 Task: For heading Use Impact with blue colour.  font size for heading24,  'Change the font style of data to'Impact and font size to 16,  Change the alignment of both headline & data to Align center.  In the sheet   Elite Sales log   book
Action: Mouse moved to (264, 425)
Screenshot: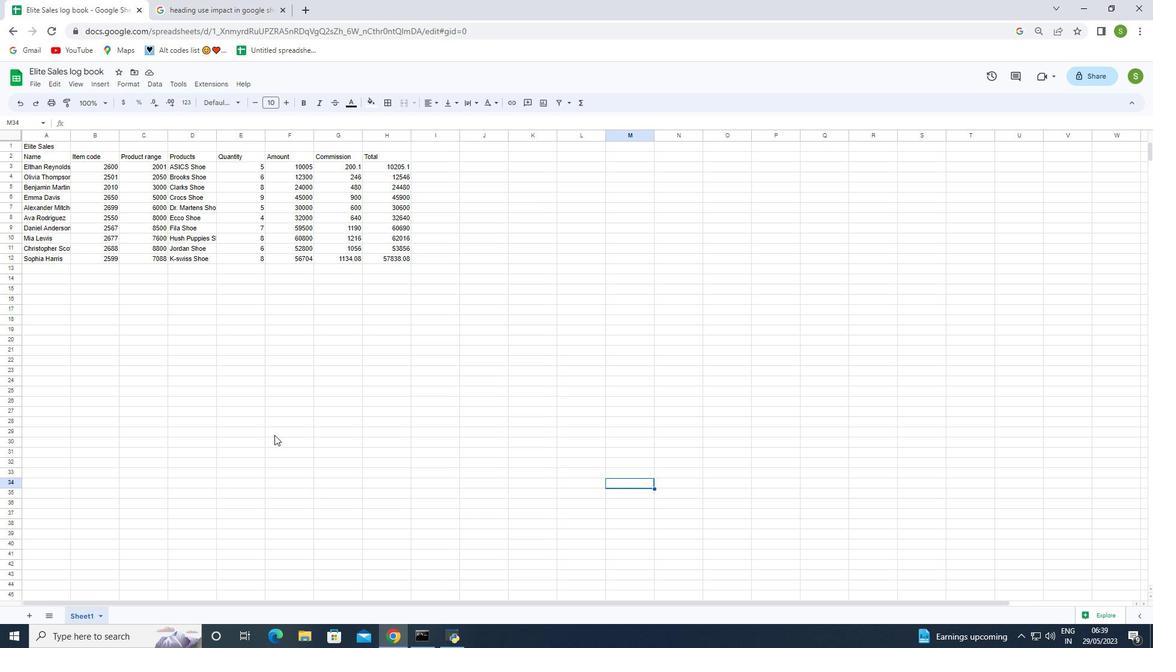 
Action: Mouse pressed left at (264, 425)
Screenshot: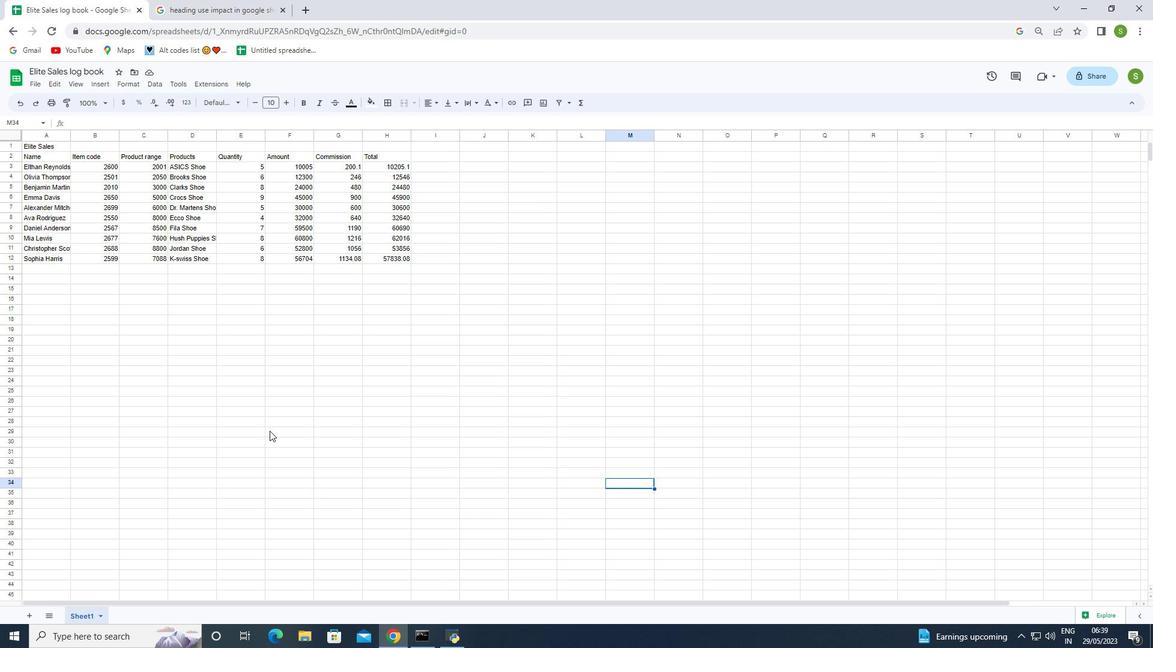 
Action: Mouse moved to (36, 147)
Screenshot: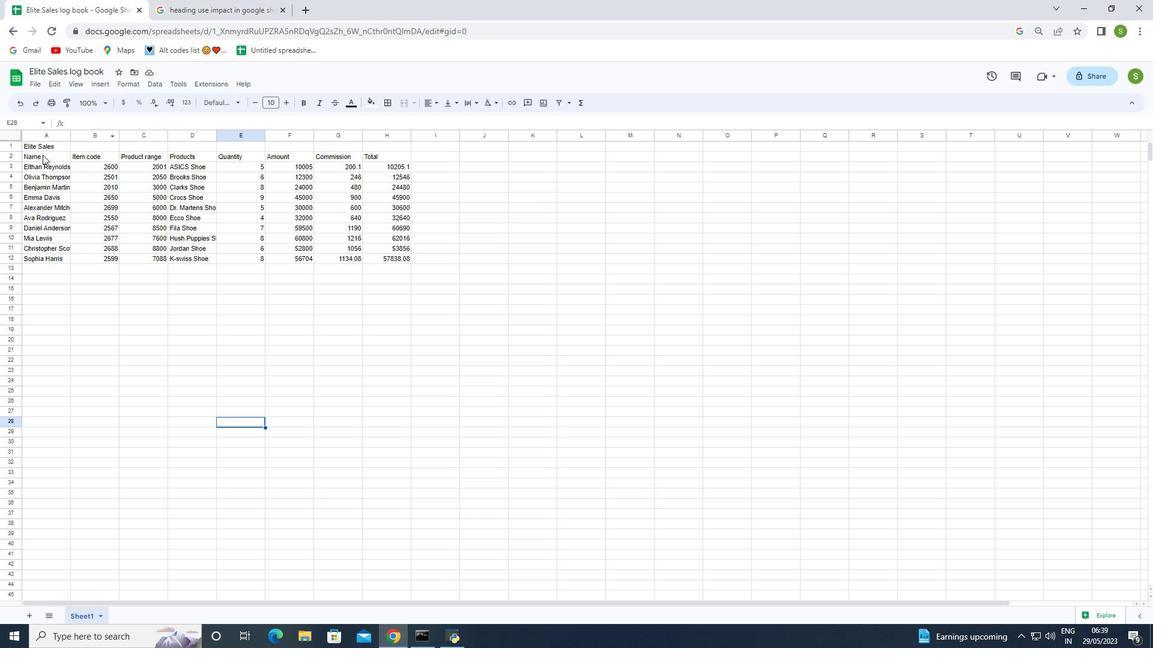 
Action: Mouse pressed left at (36, 147)
Screenshot: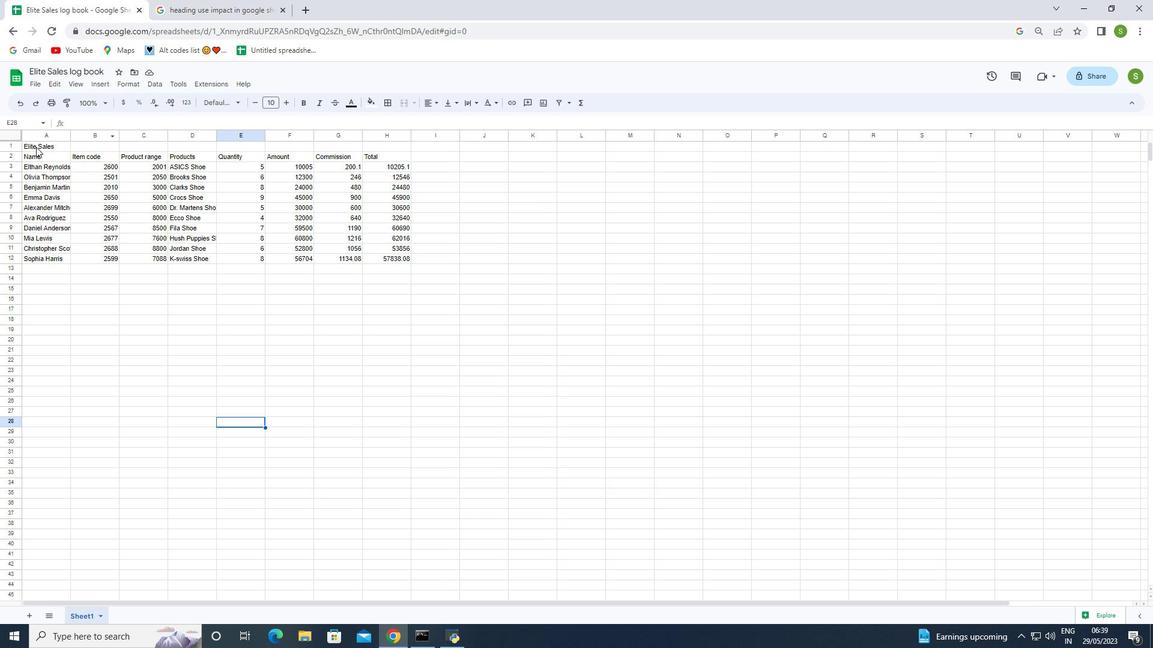 
Action: Mouse moved to (218, 101)
Screenshot: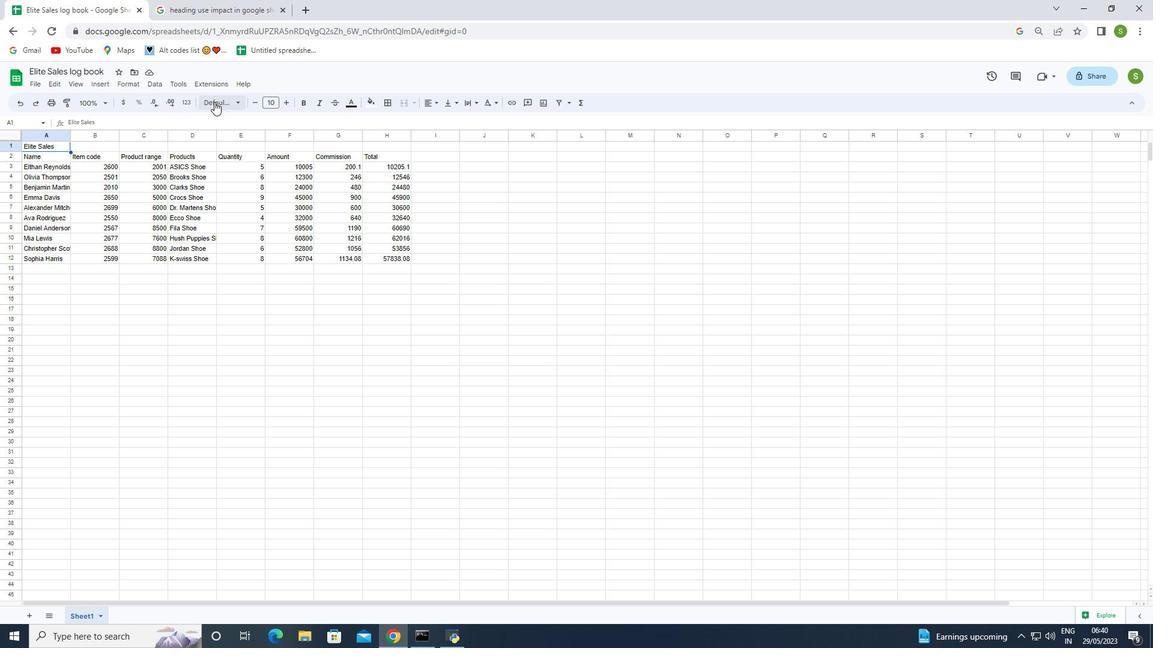 
Action: Mouse pressed left at (218, 101)
Screenshot: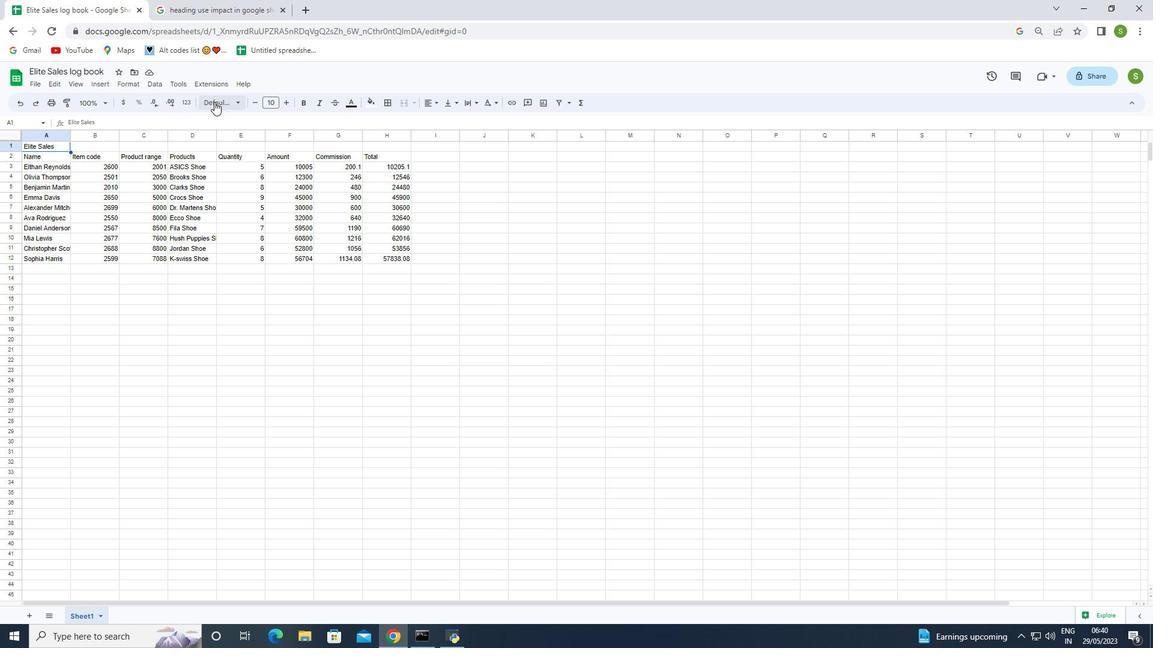 
Action: Mouse moved to (231, 413)
Screenshot: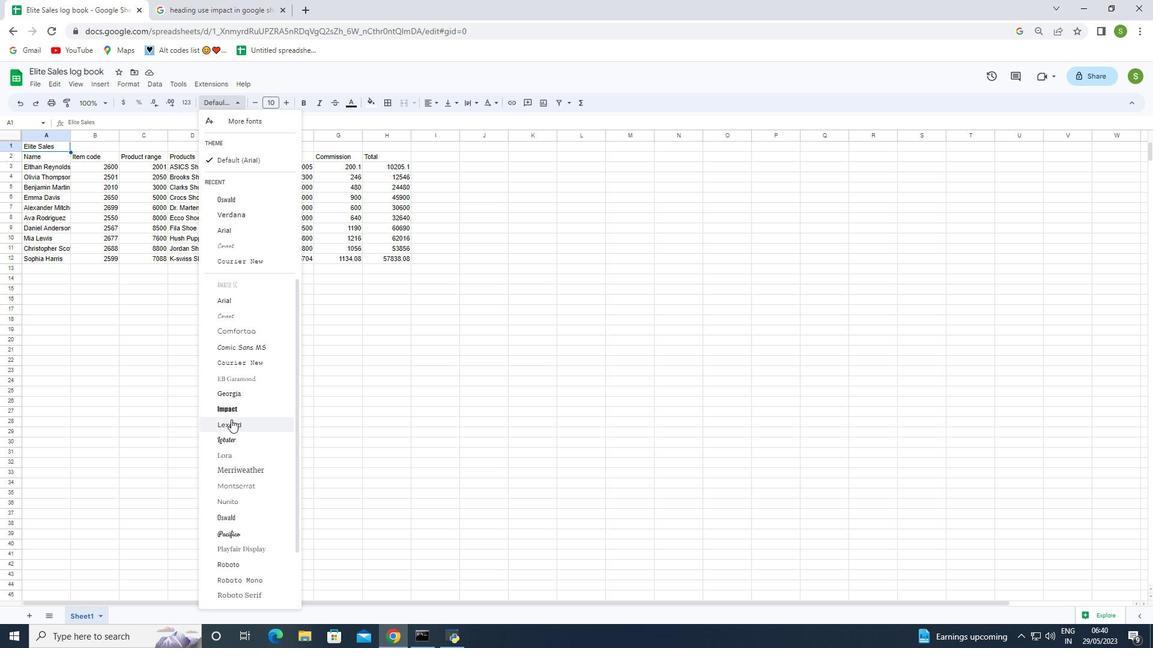 
Action: Mouse pressed left at (231, 413)
Screenshot: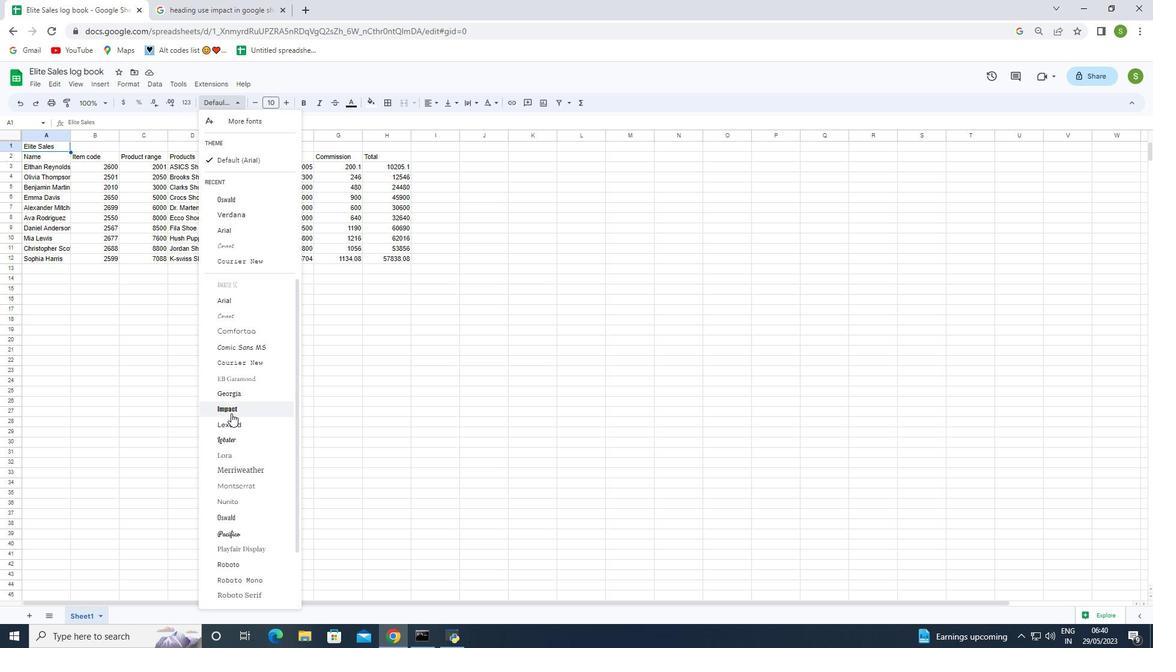 
Action: Mouse moved to (375, 103)
Screenshot: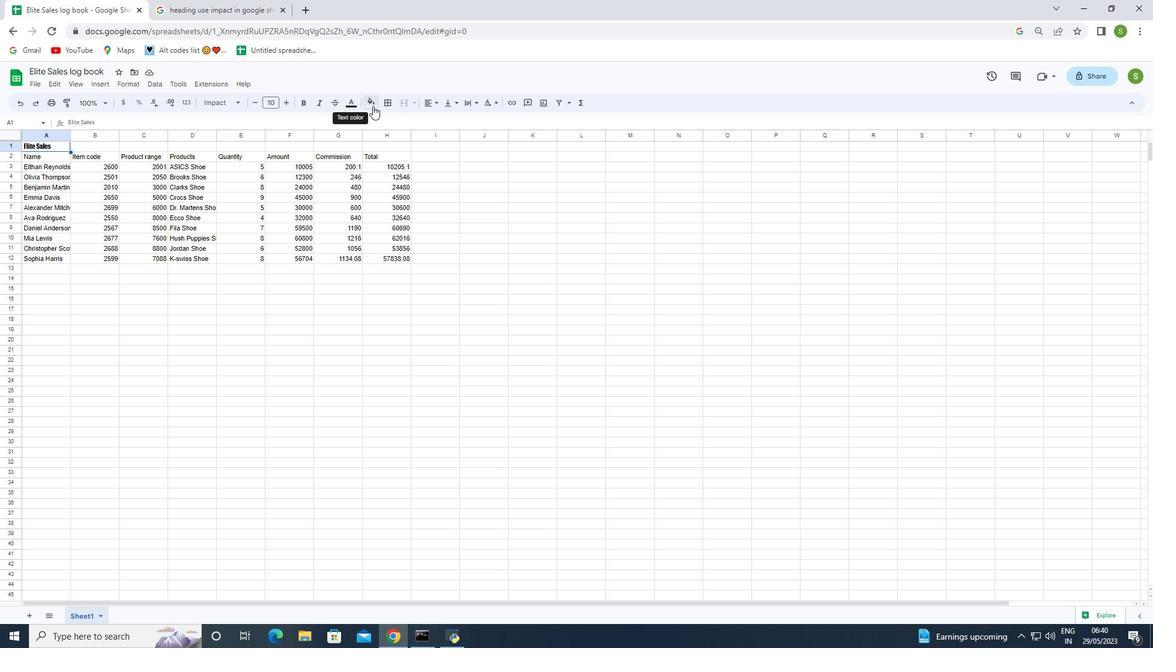 
Action: Mouse pressed left at (375, 103)
Screenshot: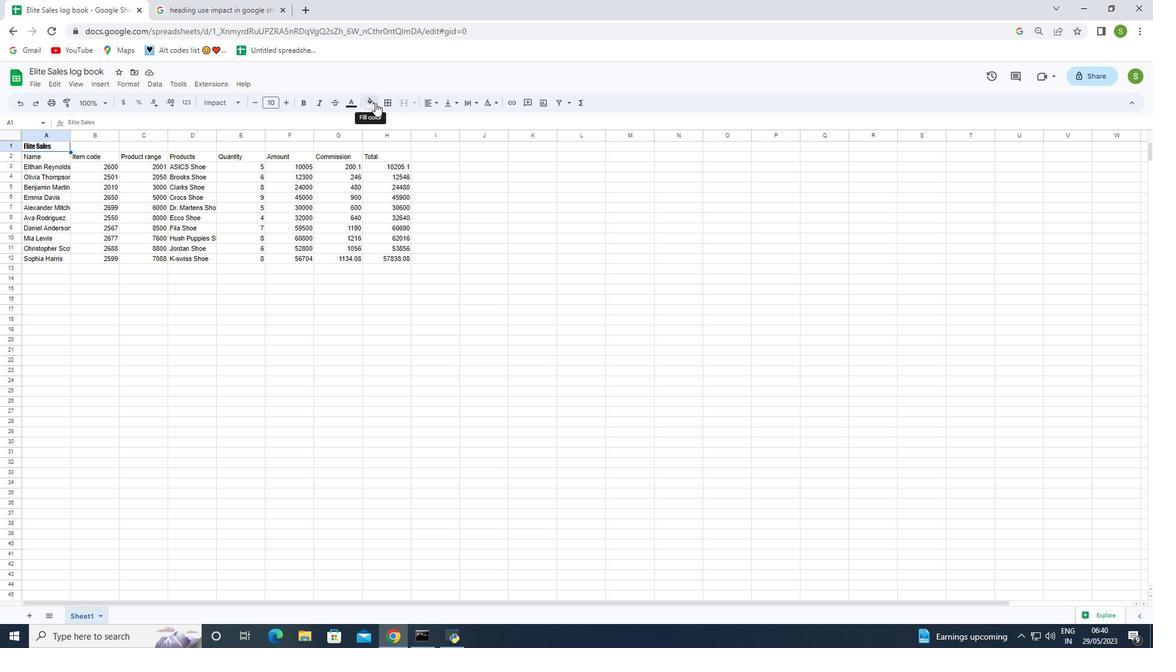 
Action: Mouse moved to (354, 105)
Screenshot: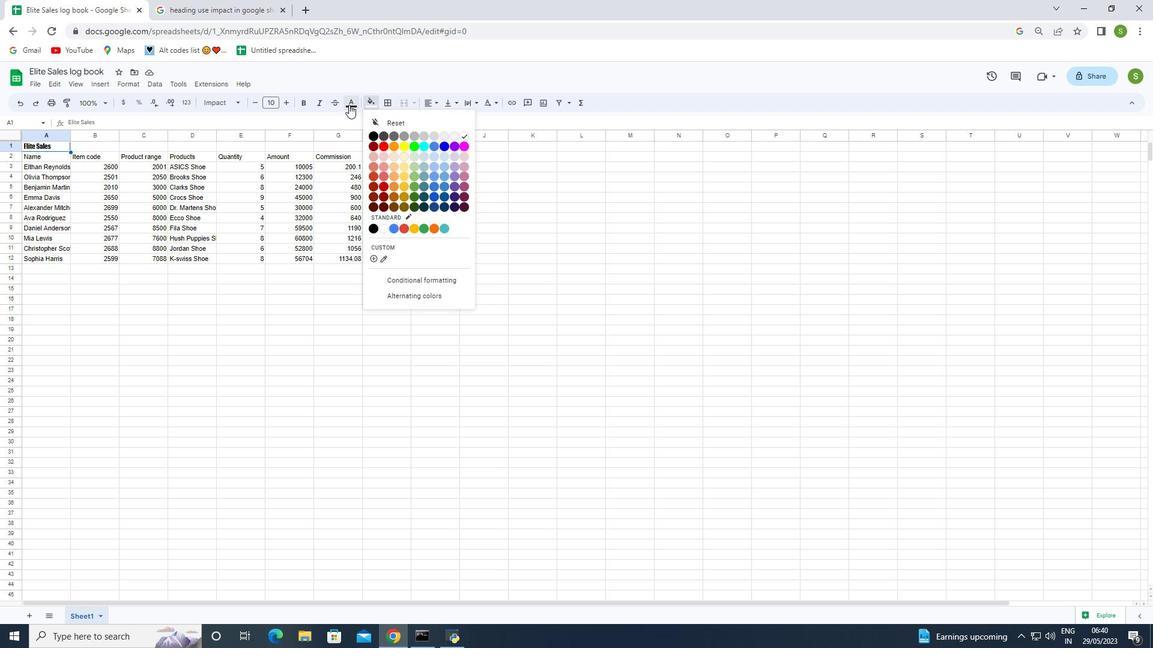 
Action: Mouse pressed left at (354, 105)
Screenshot: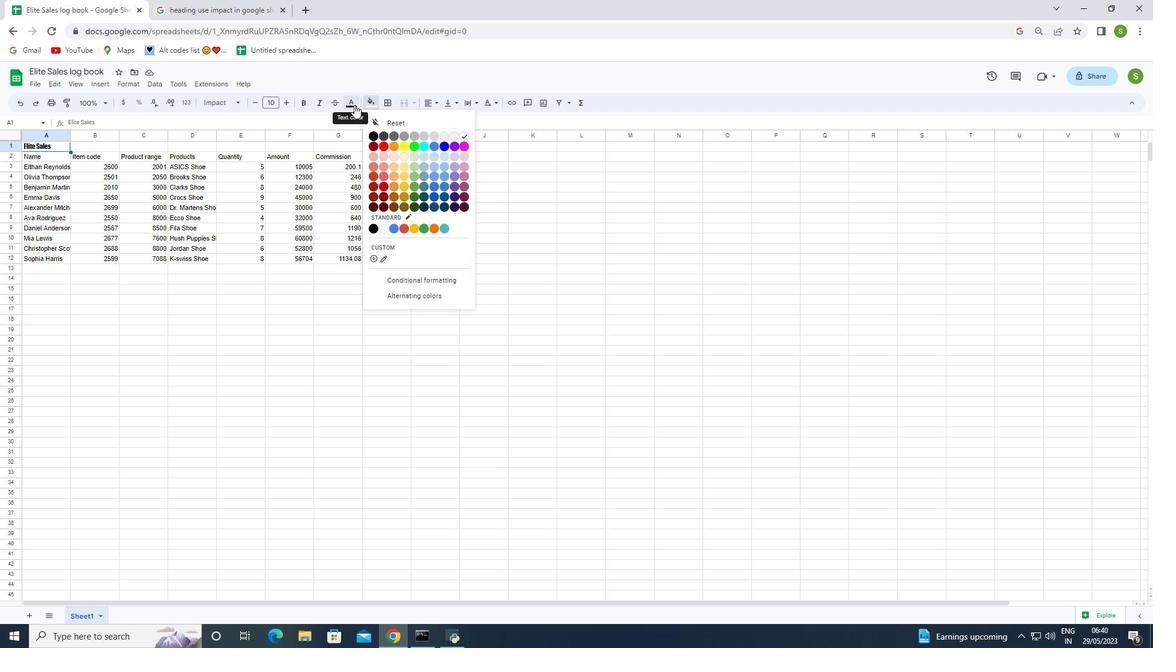 
Action: Mouse moved to (422, 146)
Screenshot: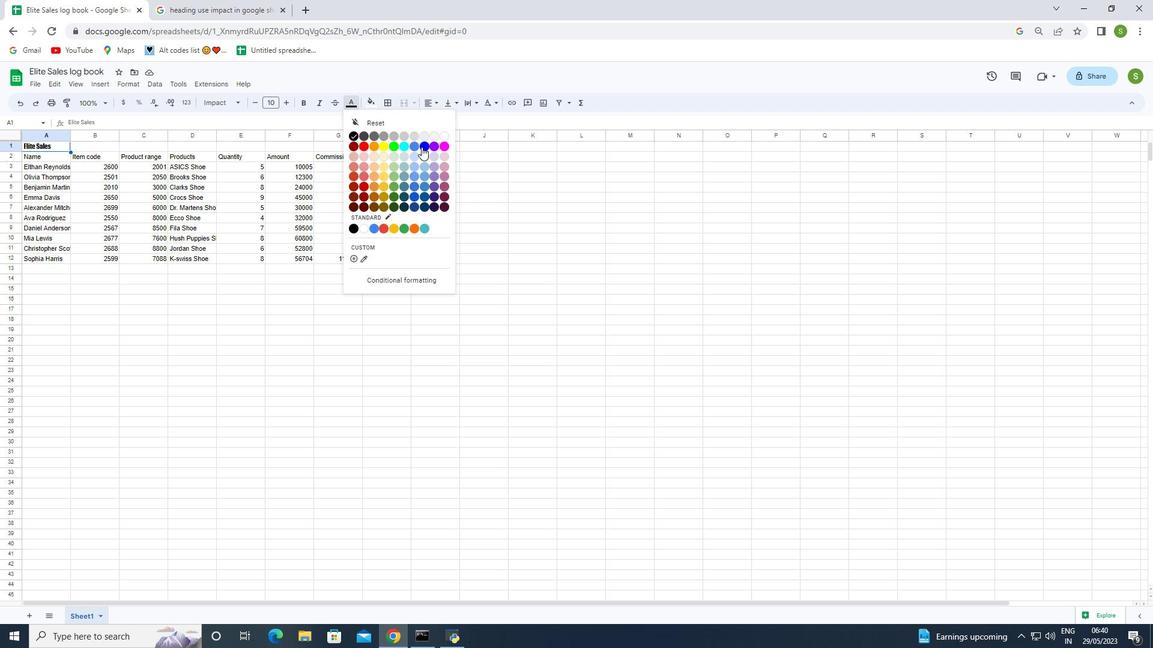 
Action: Mouse pressed left at (422, 146)
Screenshot: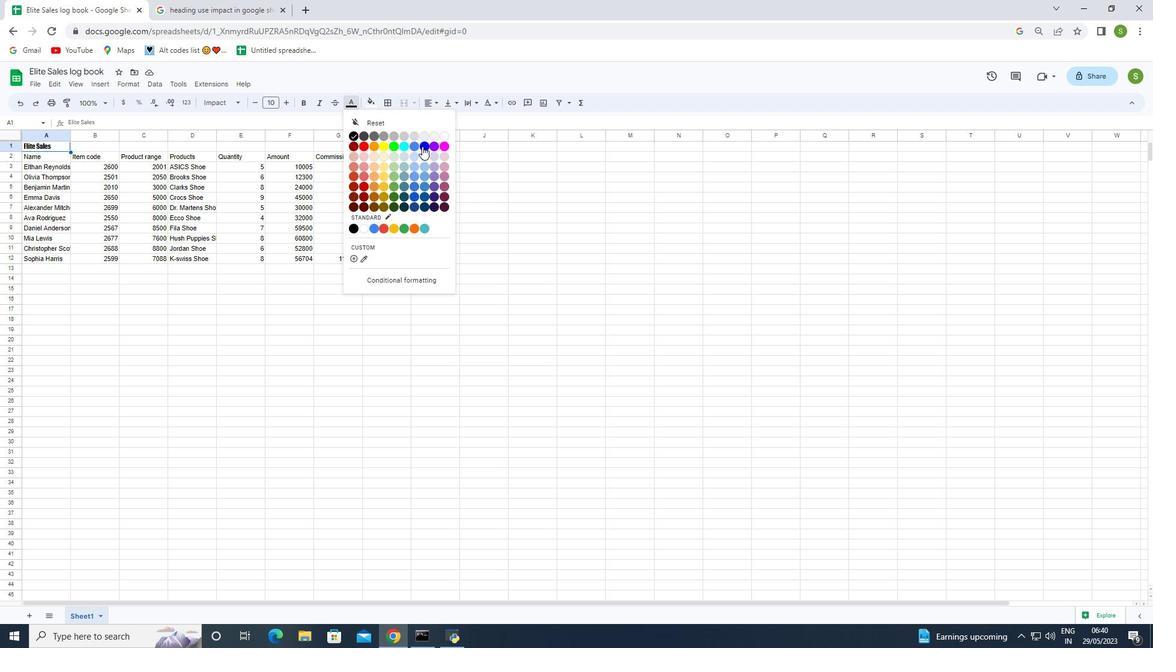 
Action: Mouse moved to (282, 101)
Screenshot: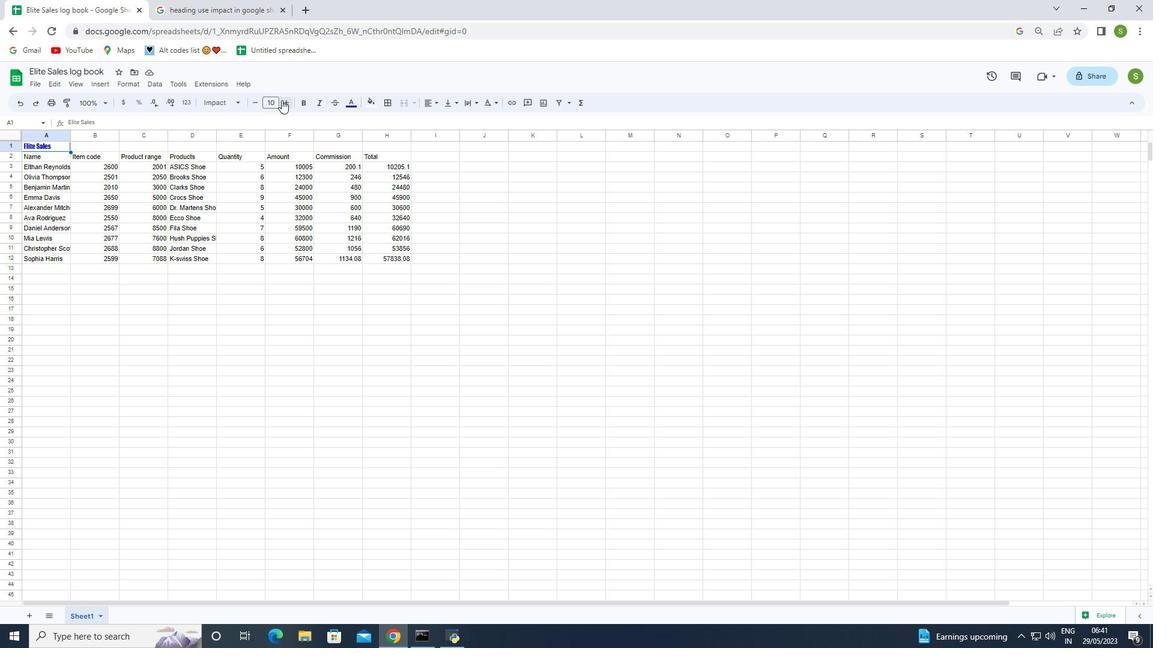 
Action: Mouse pressed left at (282, 101)
Screenshot: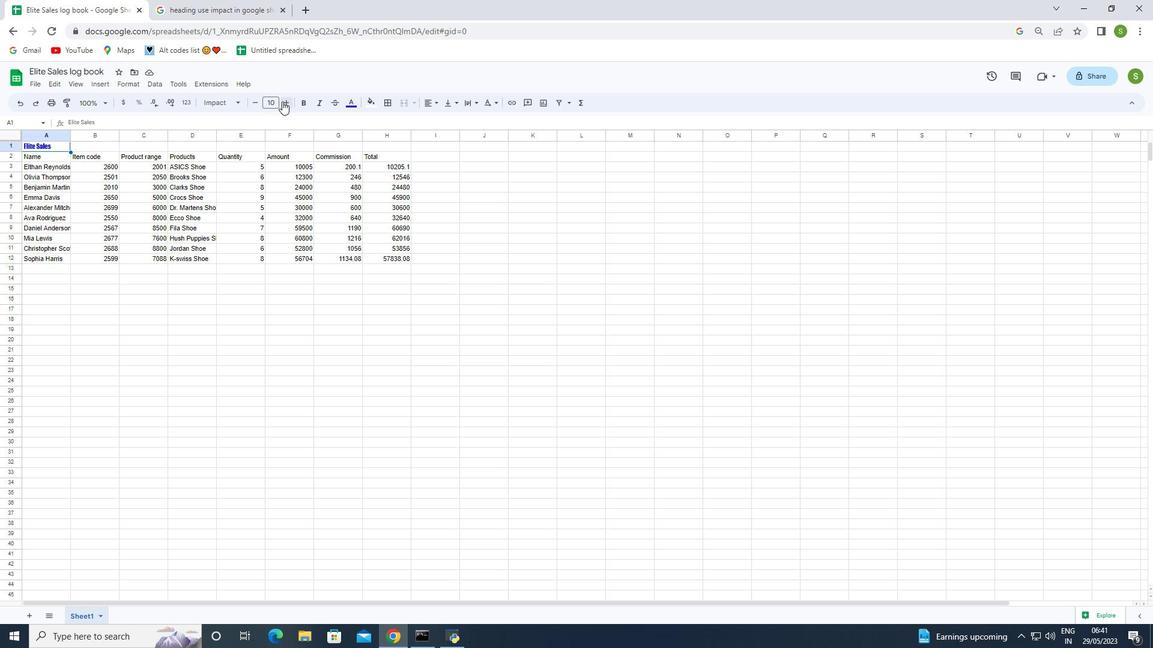 
Action: Mouse pressed left at (282, 101)
Screenshot: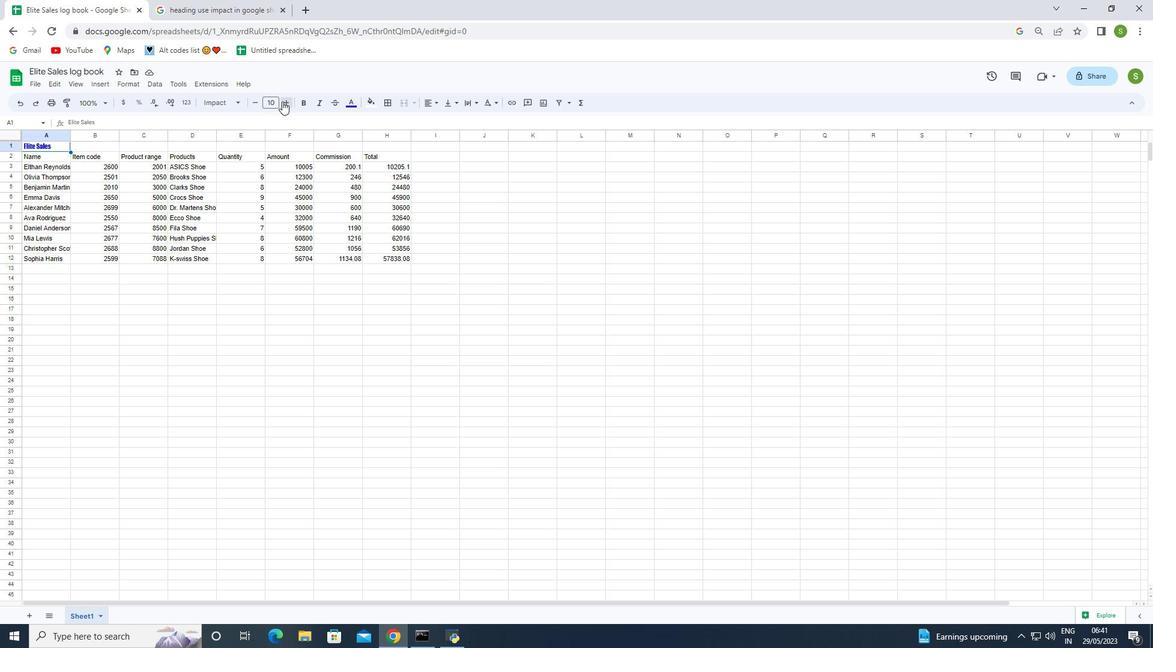 
Action: Mouse pressed left at (282, 101)
Screenshot: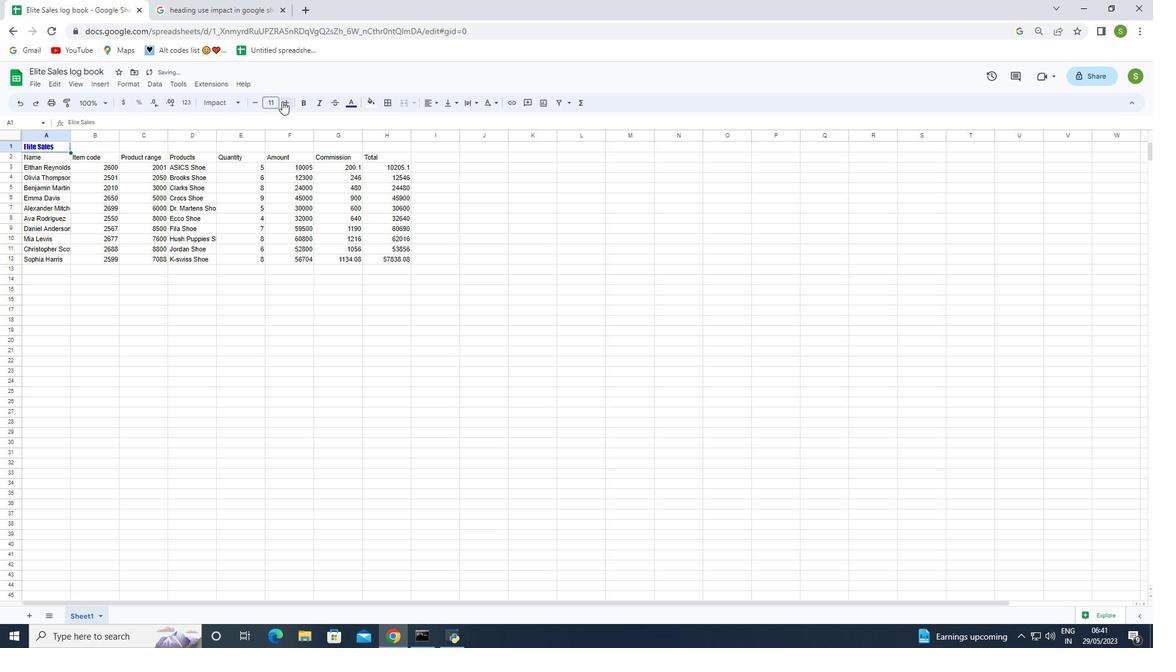 
Action: Mouse pressed left at (282, 101)
Screenshot: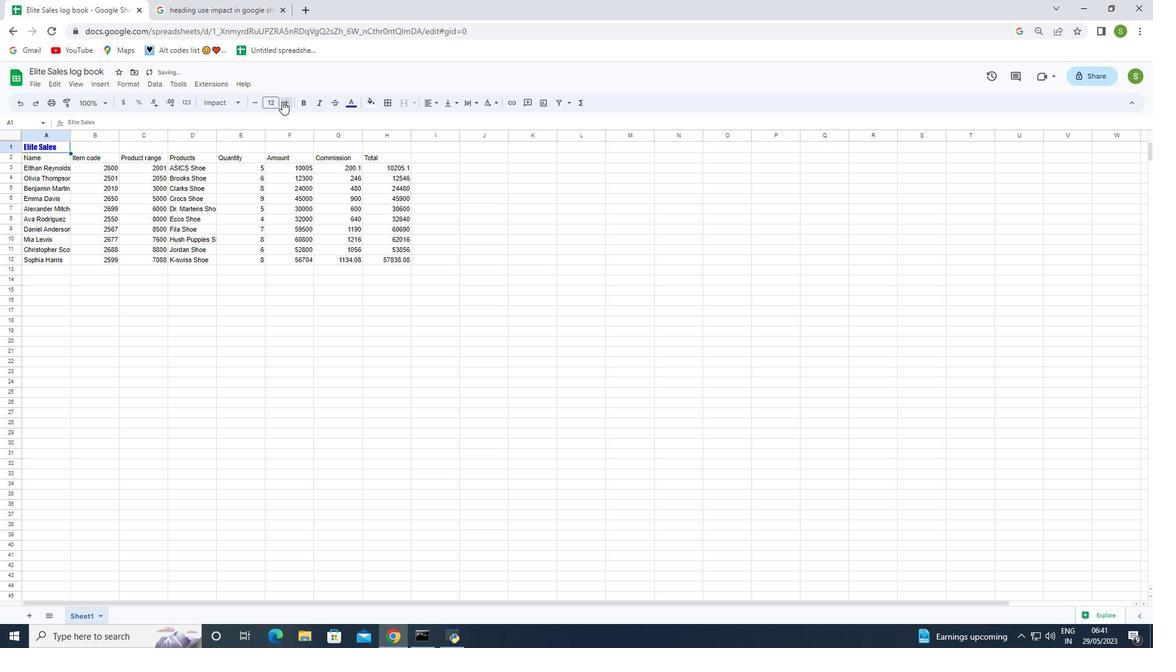 
Action: Mouse pressed left at (282, 101)
Screenshot: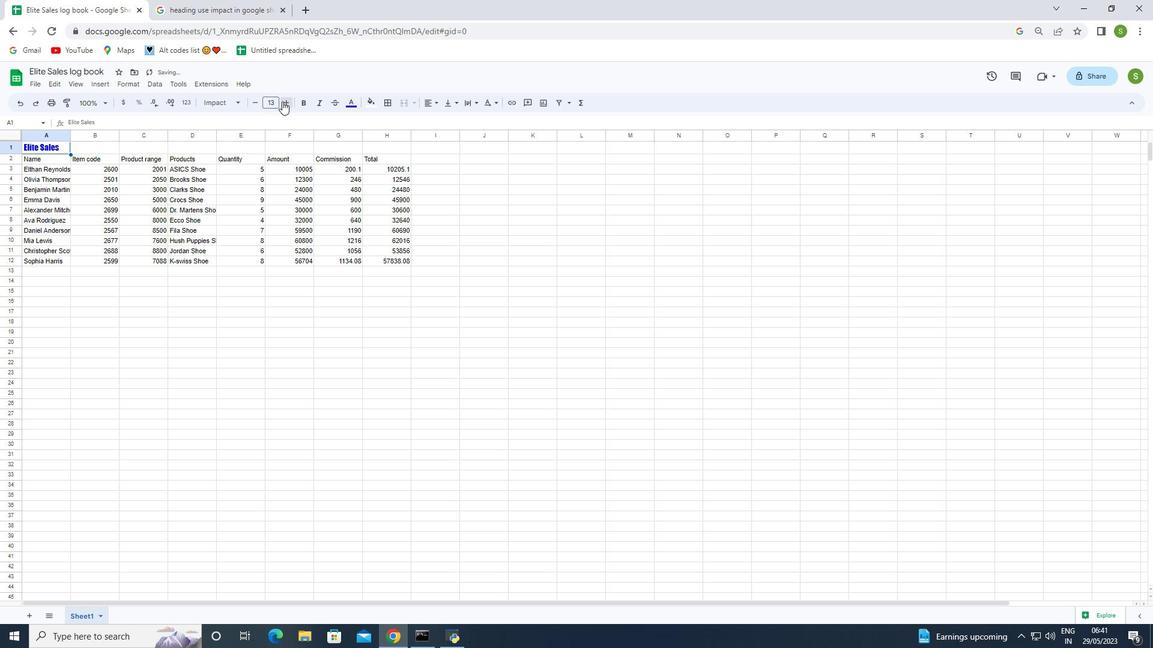 
Action: Mouse pressed left at (282, 101)
Screenshot: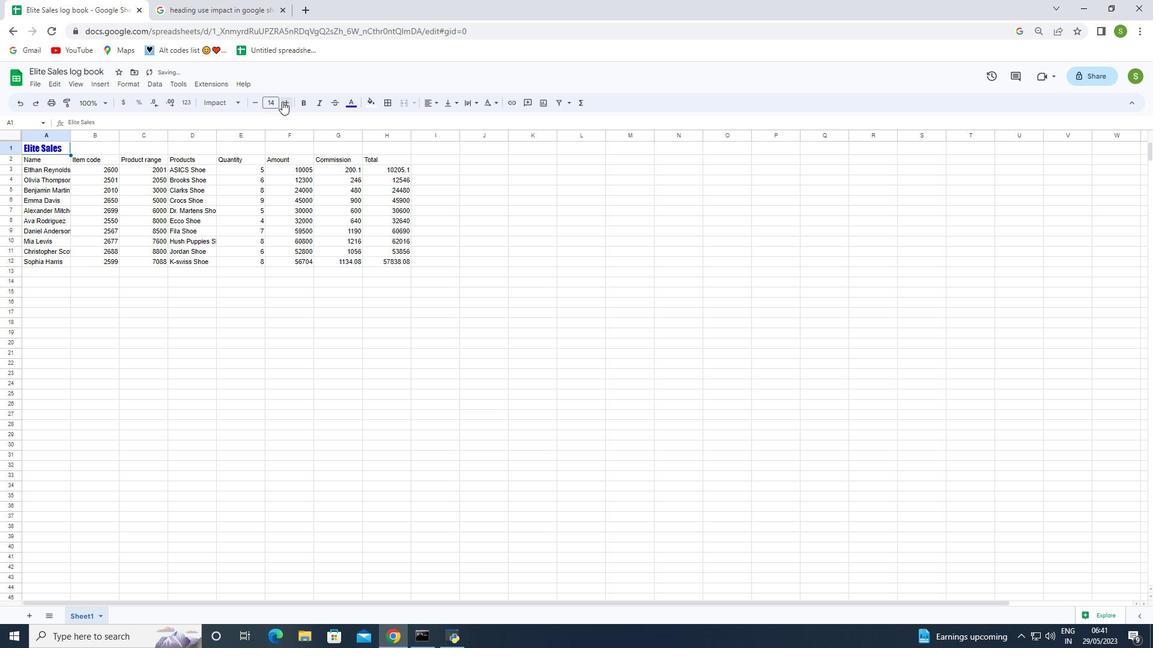 
Action: Mouse pressed left at (282, 101)
Screenshot: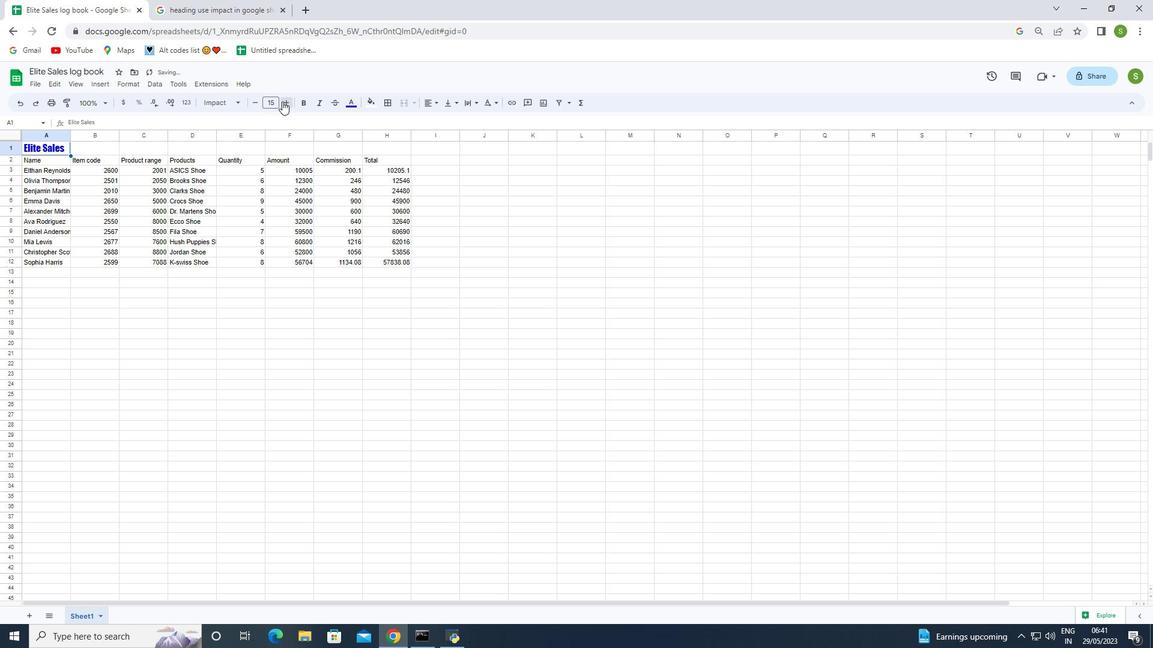 
Action: Mouse pressed left at (282, 101)
Screenshot: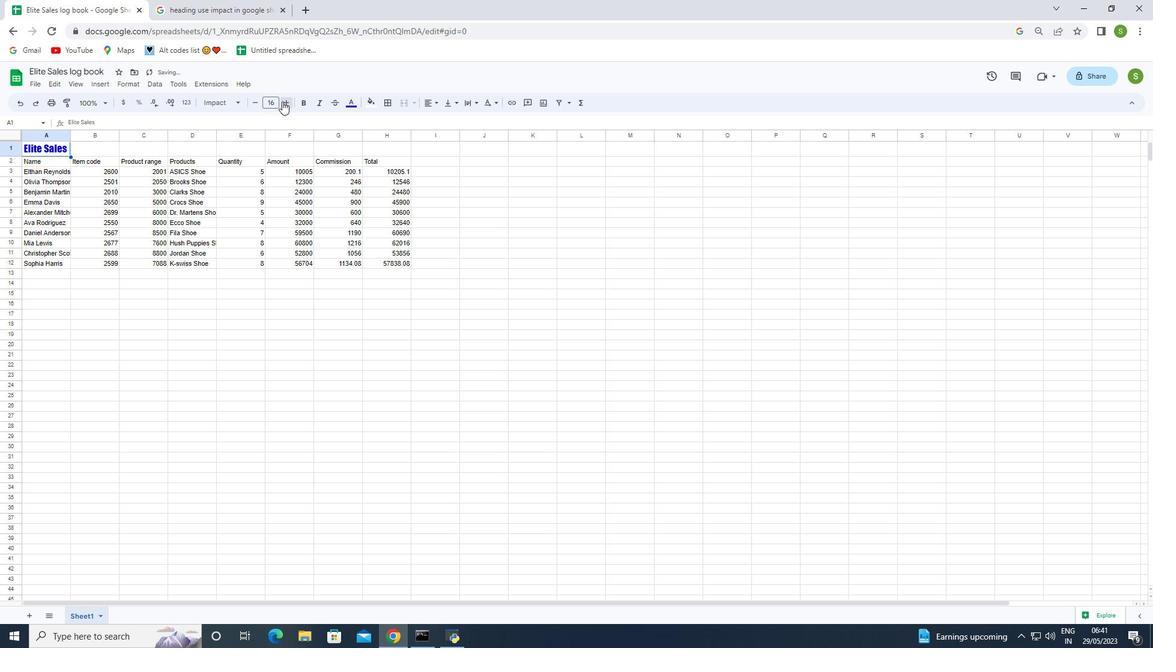 
Action: Mouse pressed left at (282, 101)
Screenshot: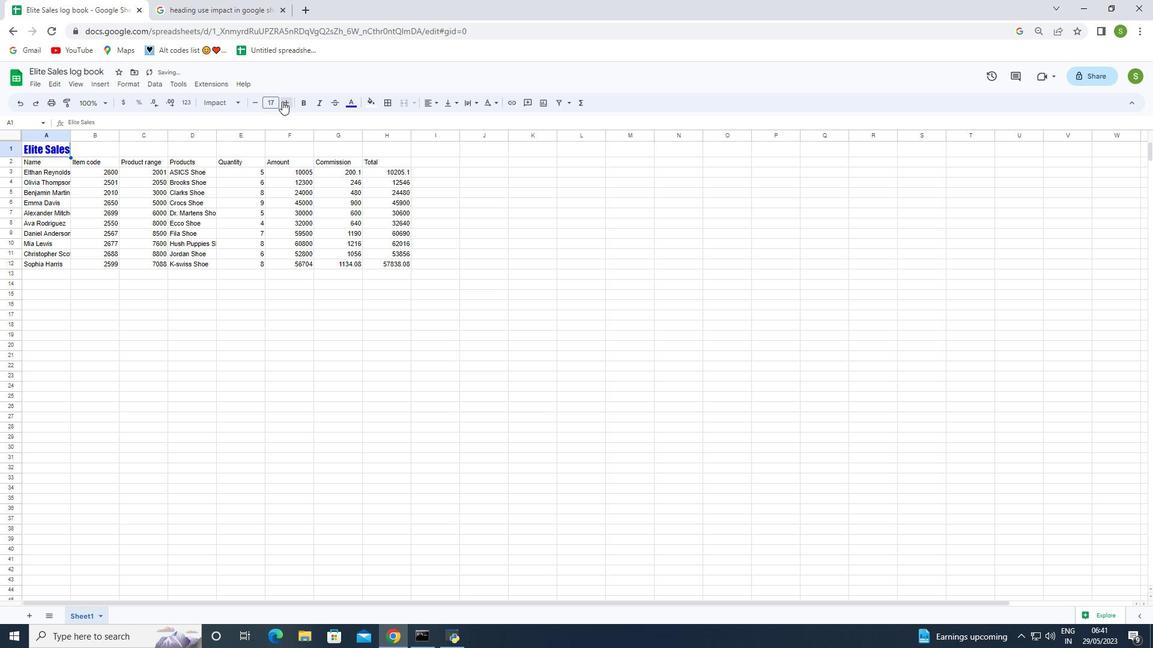 
Action: Mouse pressed left at (282, 101)
Screenshot: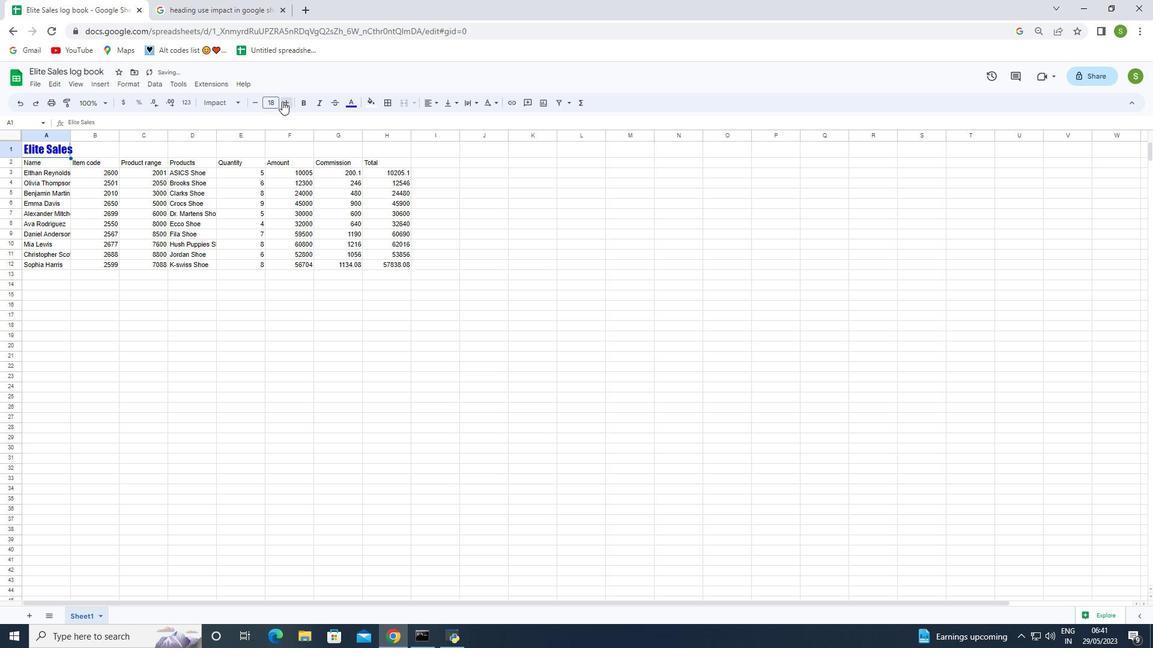 
Action: Mouse pressed left at (282, 101)
Screenshot: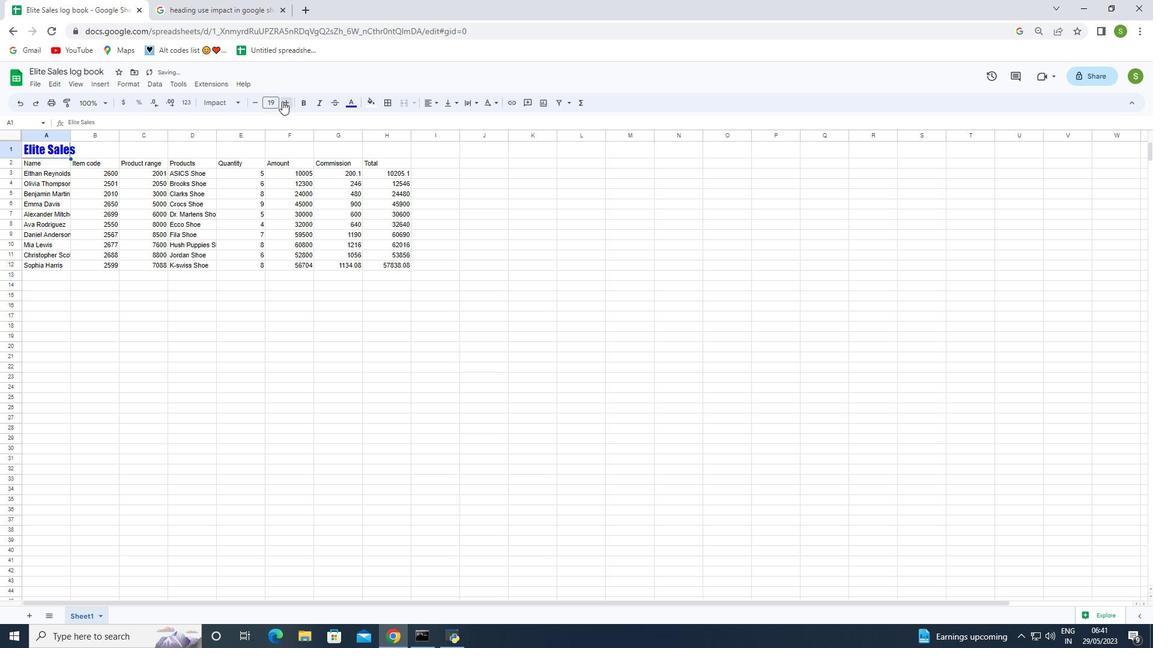 
Action: Mouse pressed left at (282, 101)
Screenshot: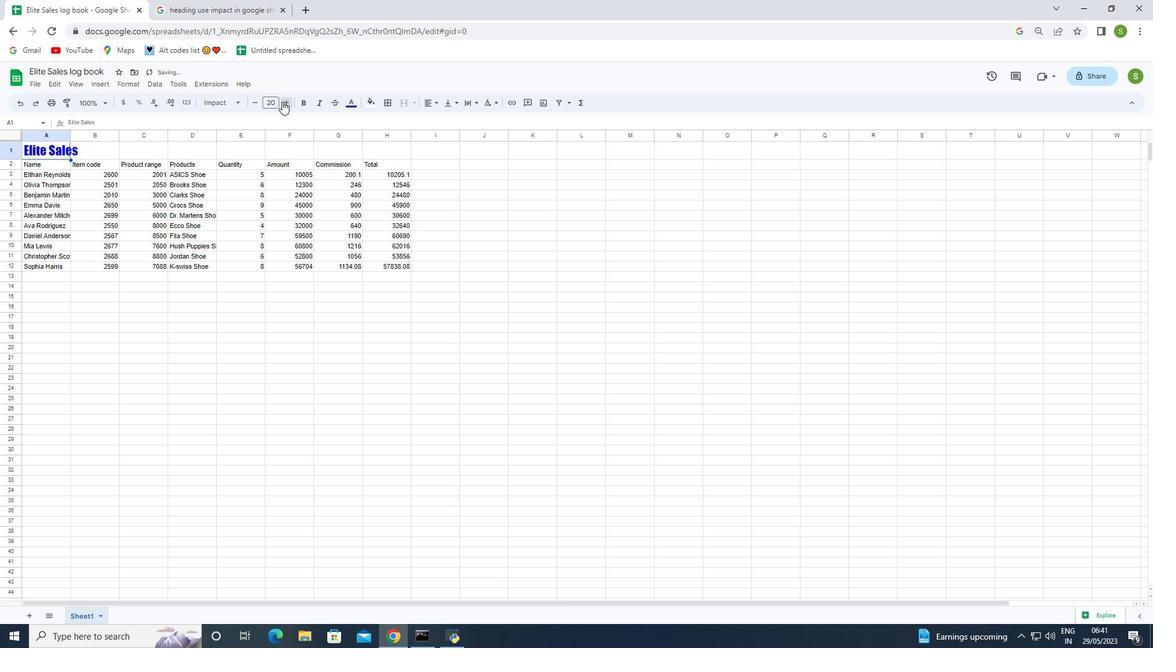 
Action: Mouse pressed left at (282, 101)
Screenshot: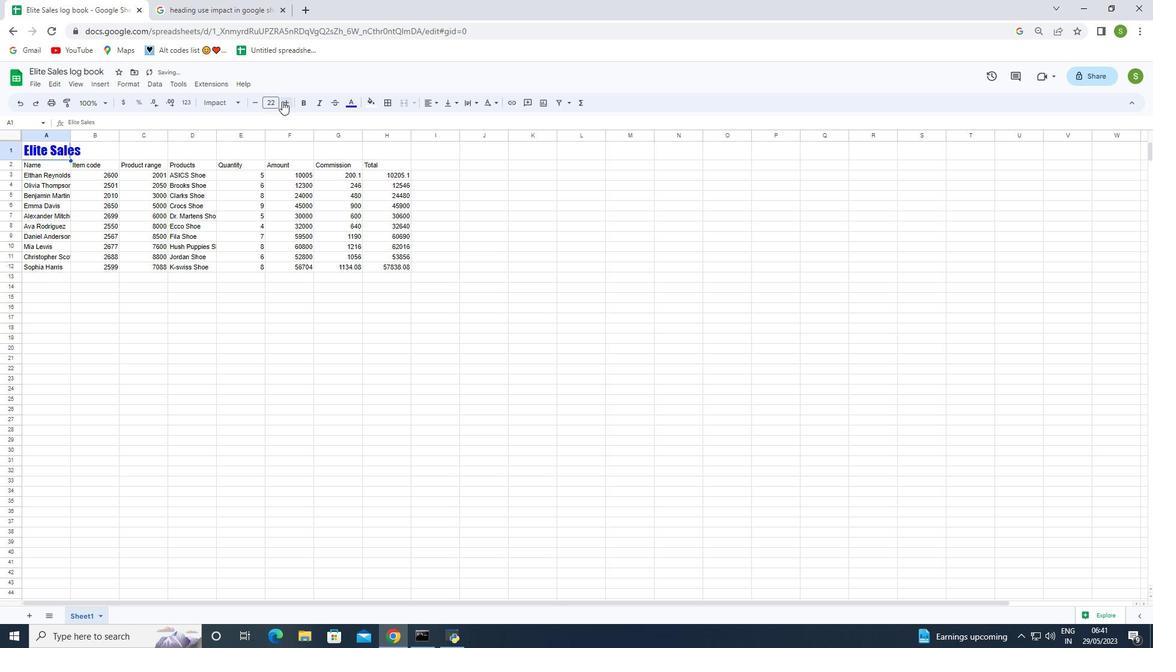 
Action: Mouse pressed left at (282, 101)
Screenshot: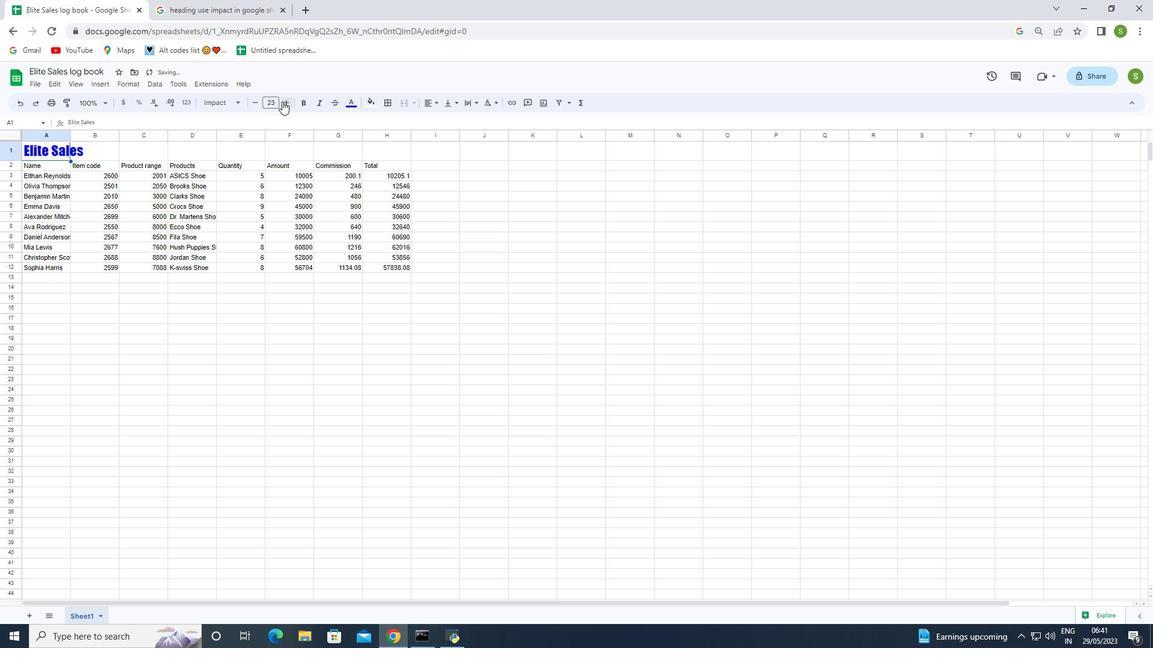 
Action: Mouse moved to (129, 161)
Screenshot: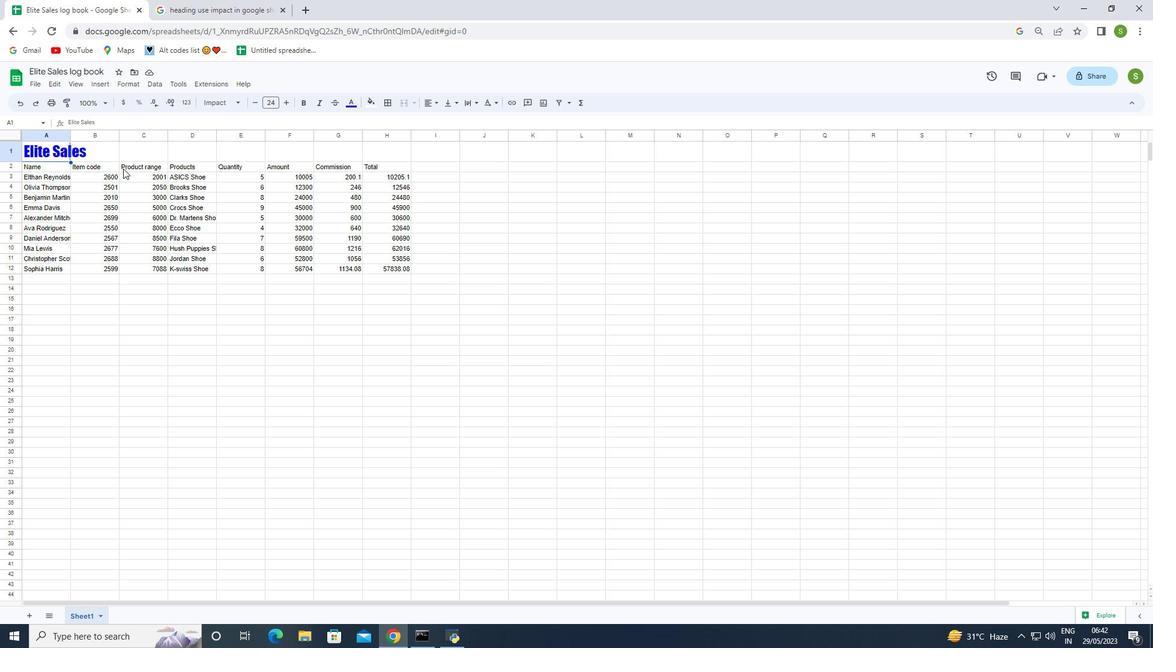 
Action: Mouse pressed left at (129, 161)
Screenshot: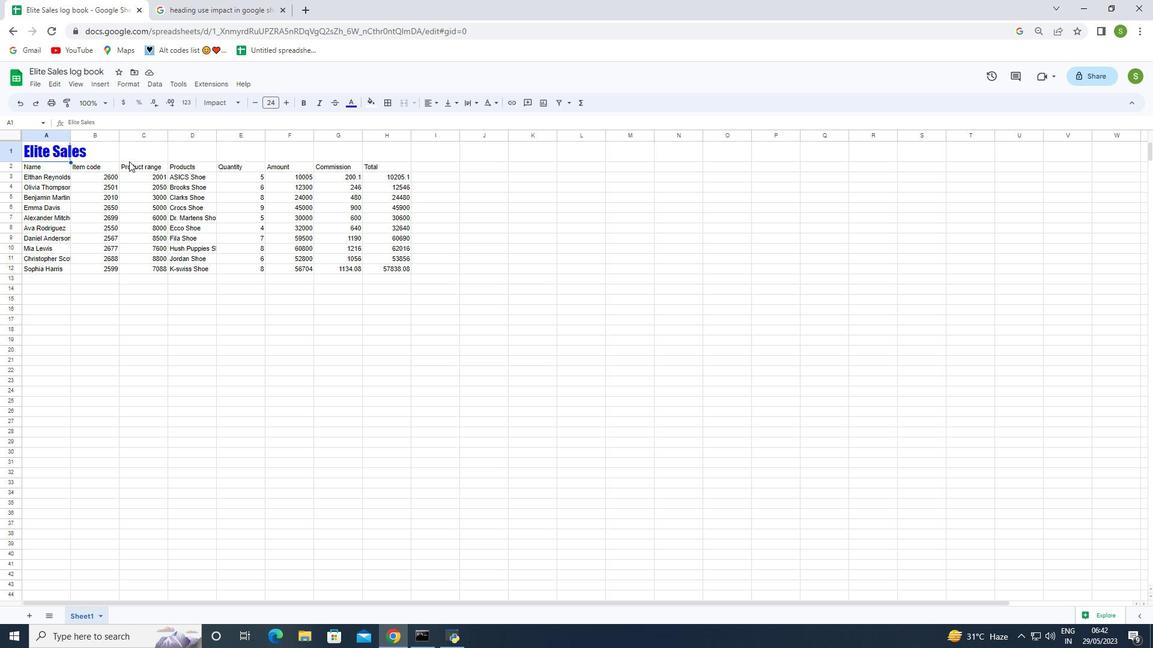 
Action: Mouse moved to (30, 163)
Screenshot: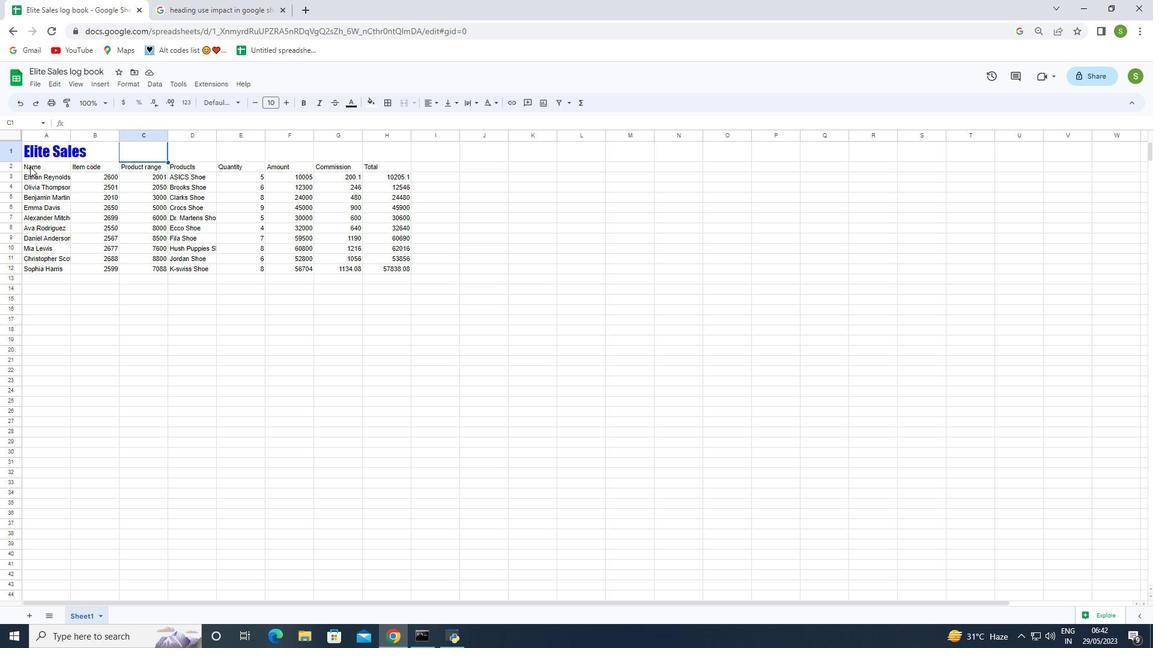 
Action: Mouse pressed left at (30, 163)
Screenshot: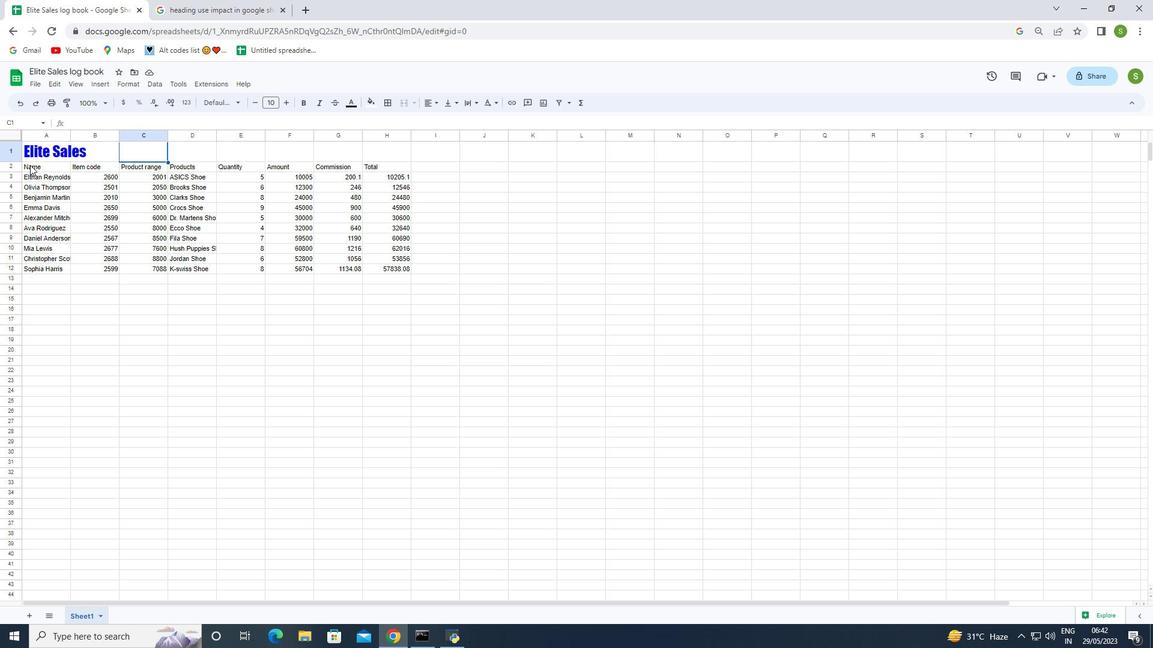 
Action: Mouse moved to (222, 103)
Screenshot: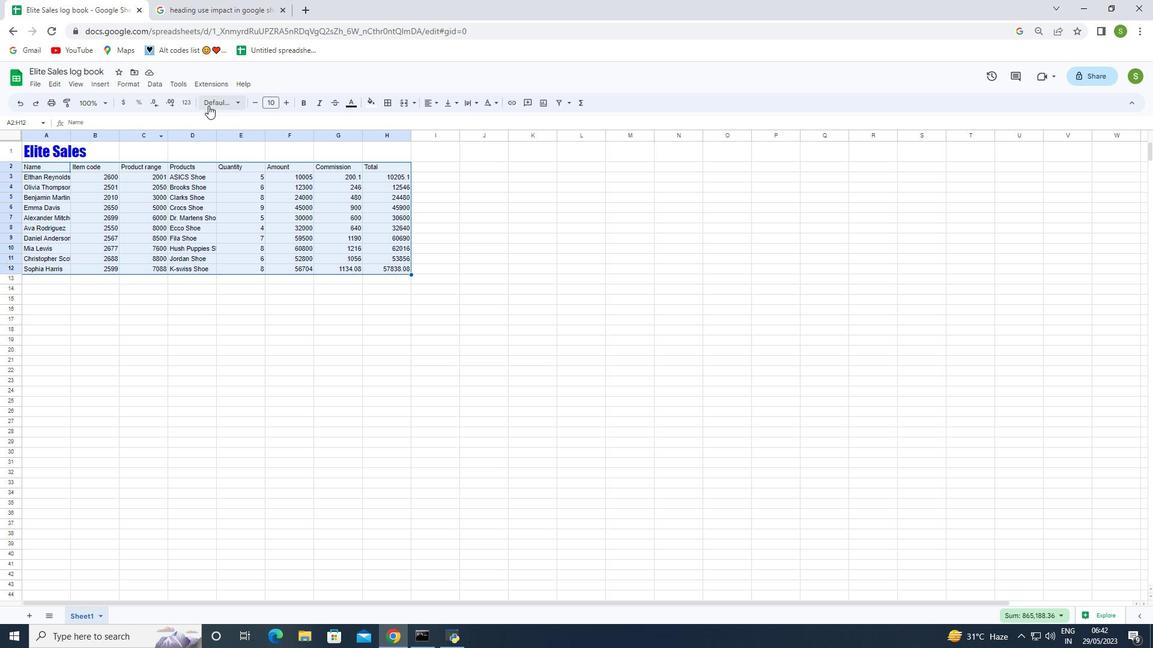 
Action: Mouse pressed left at (222, 103)
Screenshot: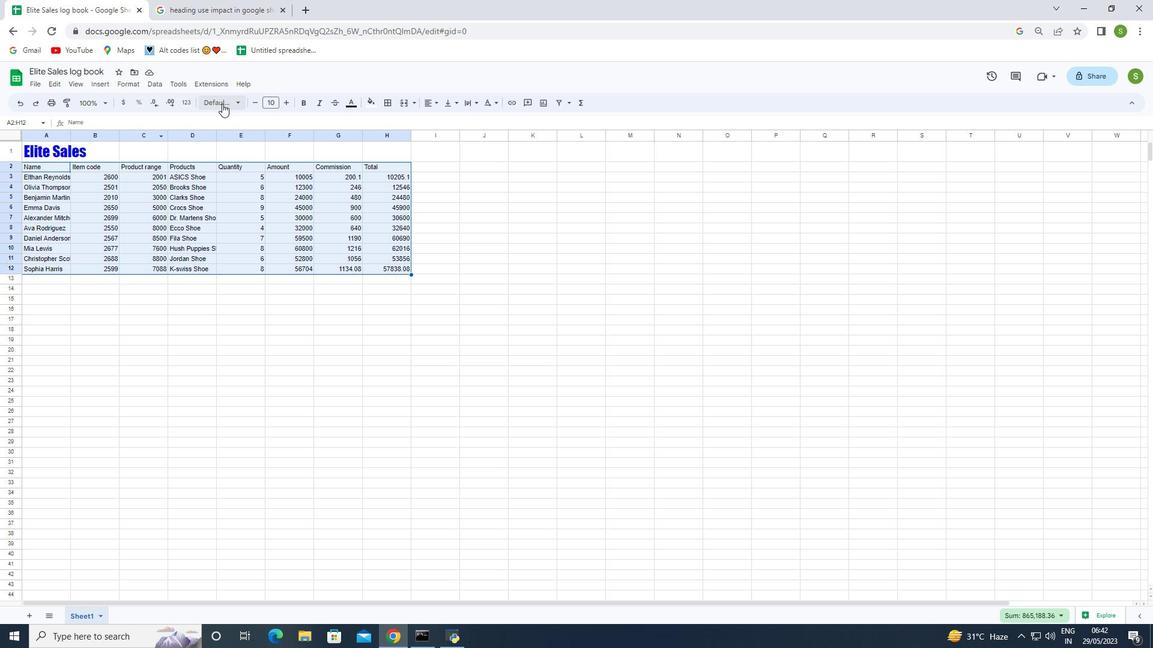 
Action: Mouse moved to (228, 412)
Screenshot: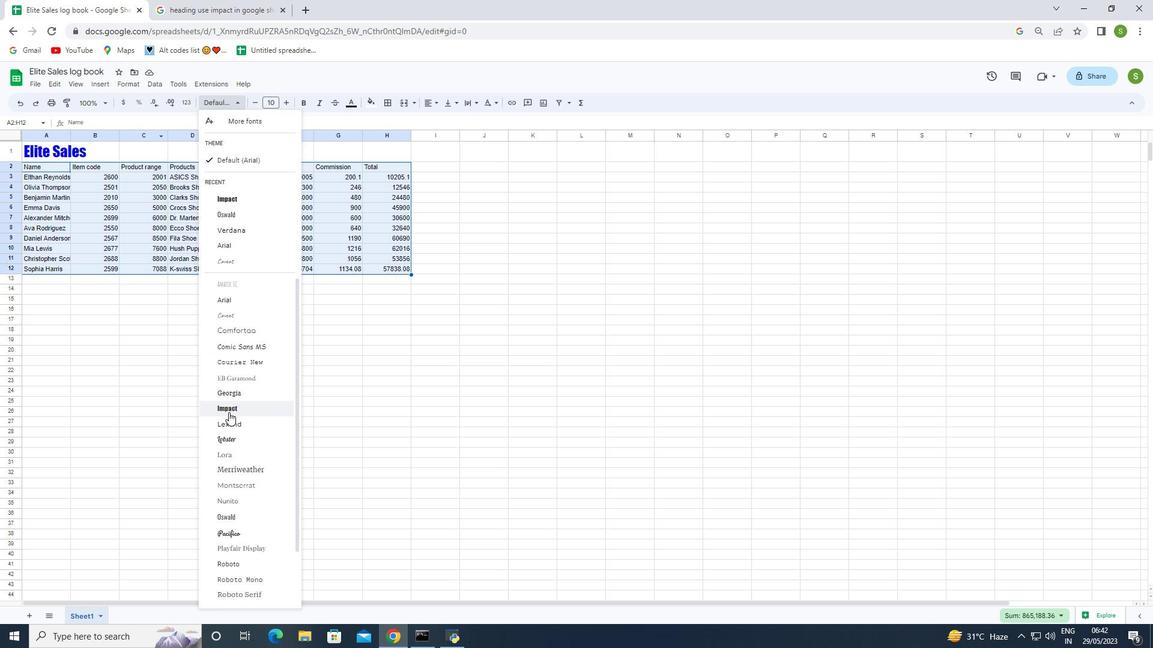
Action: Mouse pressed left at (228, 412)
Screenshot: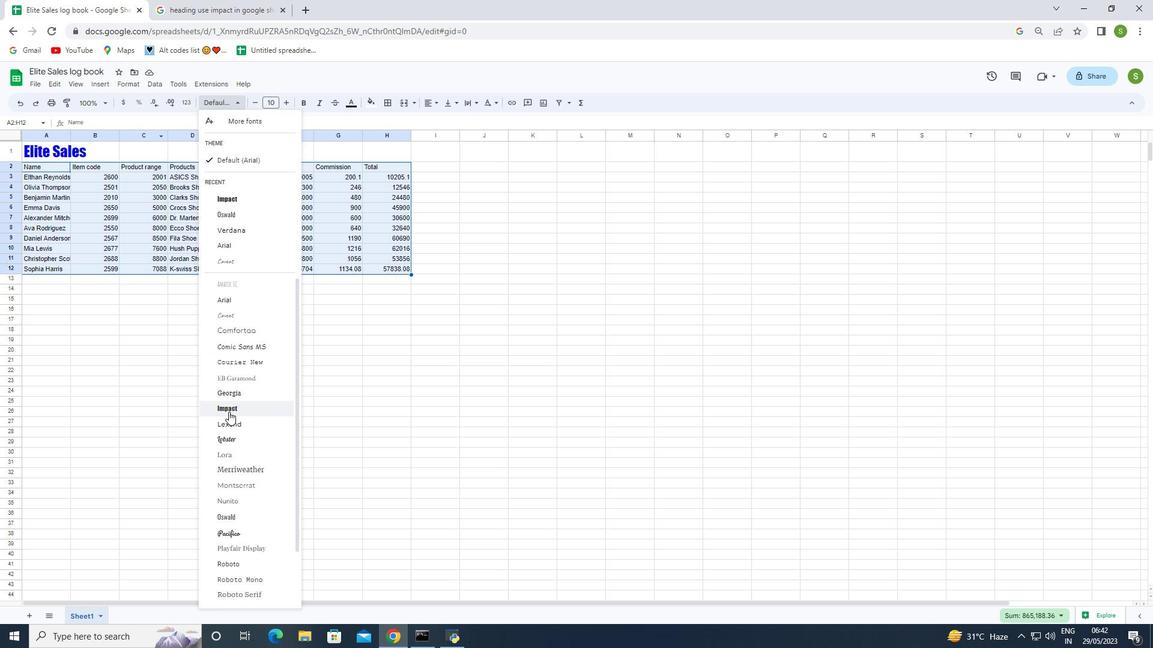 
Action: Mouse moved to (288, 102)
Screenshot: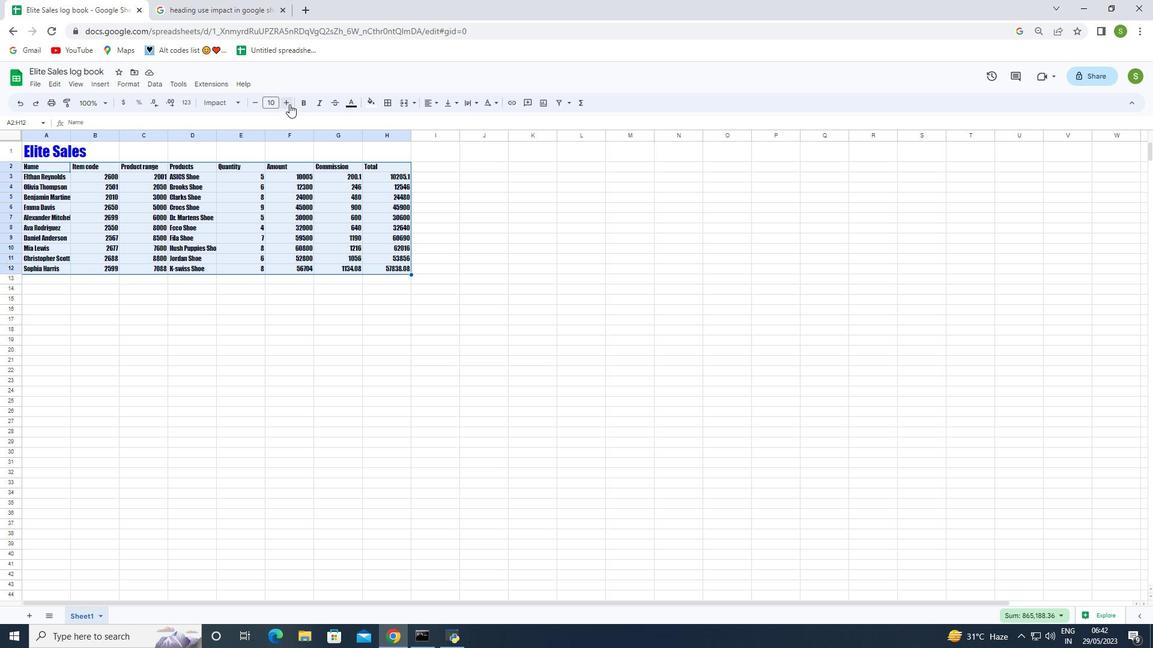 
Action: Mouse pressed left at (288, 102)
Screenshot: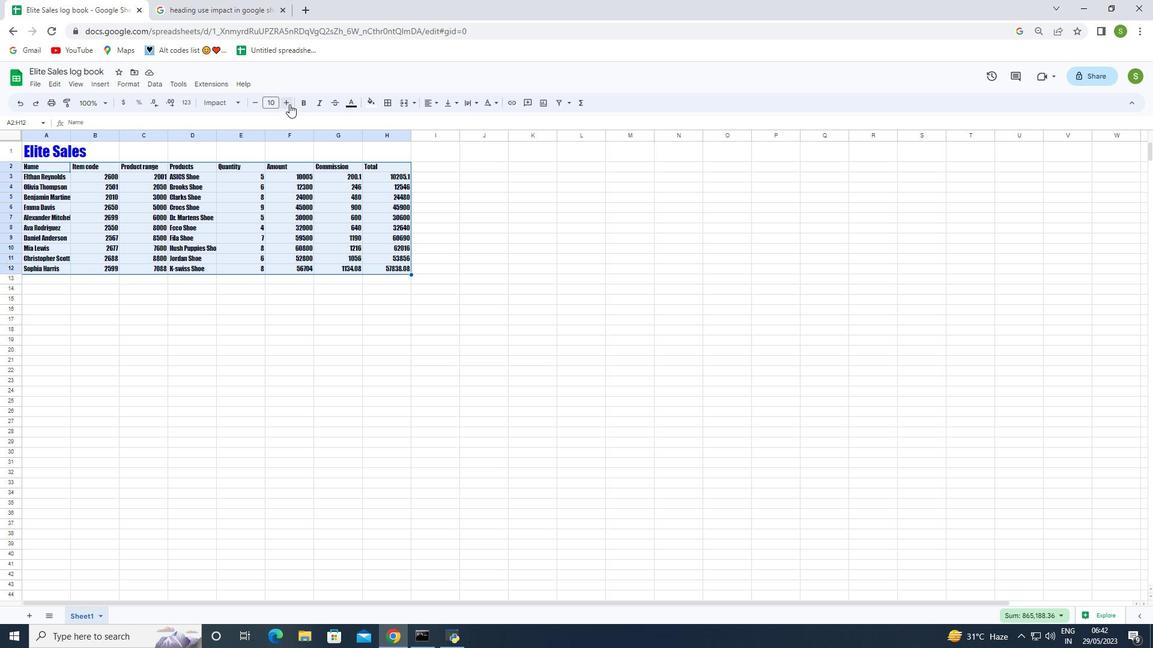 
Action: Mouse pressed left at (288, 102)
Screenshot: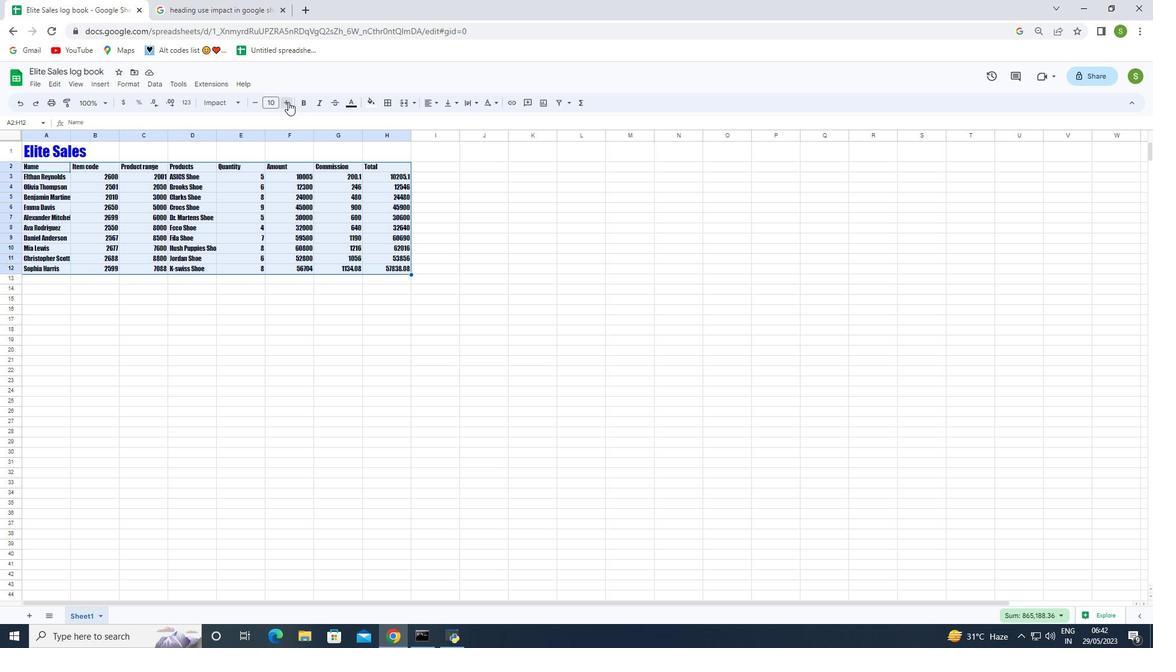 
Action: Mouse pressed left at (288, 102)
Screenshot: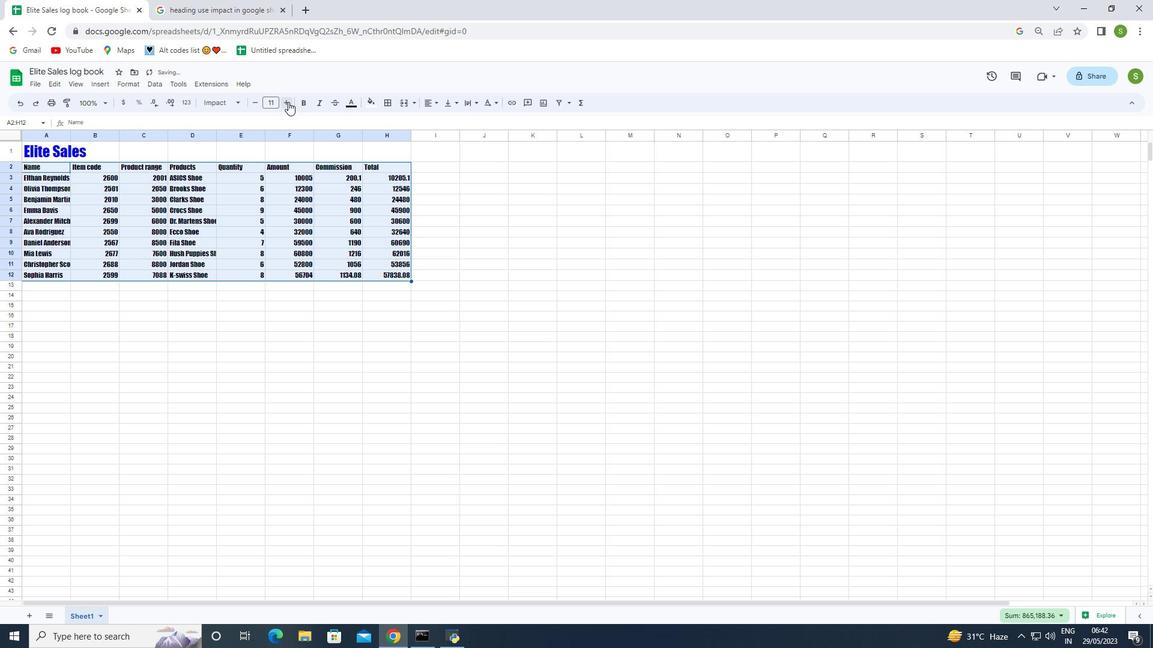 
Action: Mouse pressed left at (288, 102)
Screenshot: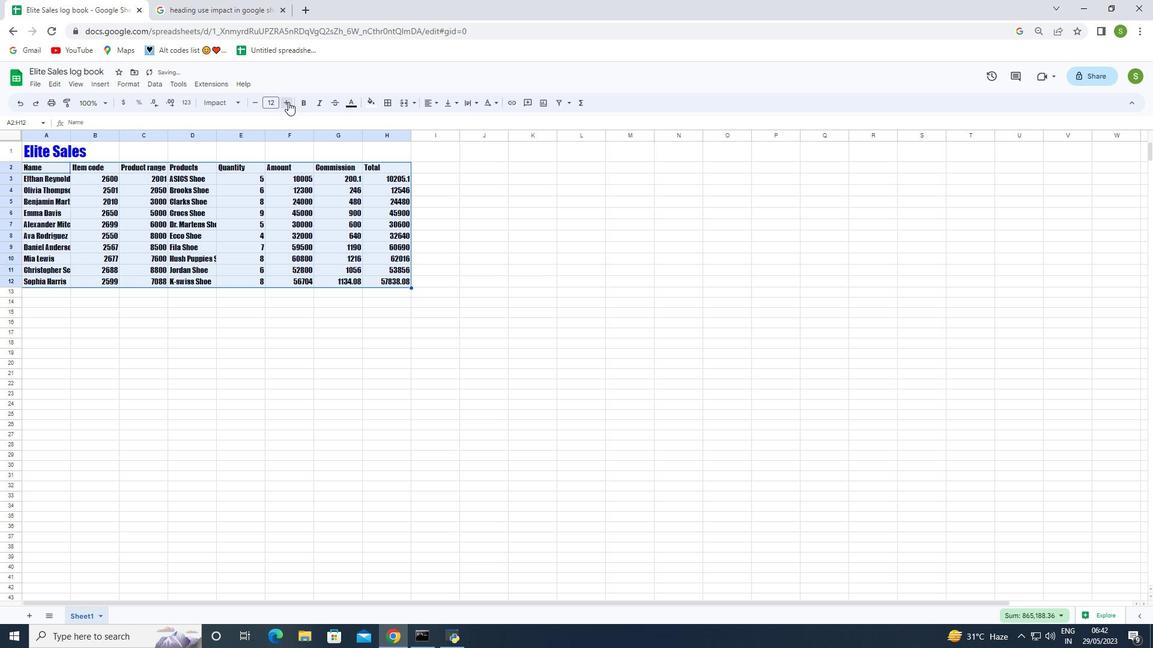 
Action: Mouse pressed left at (288, 102)
Screenshot: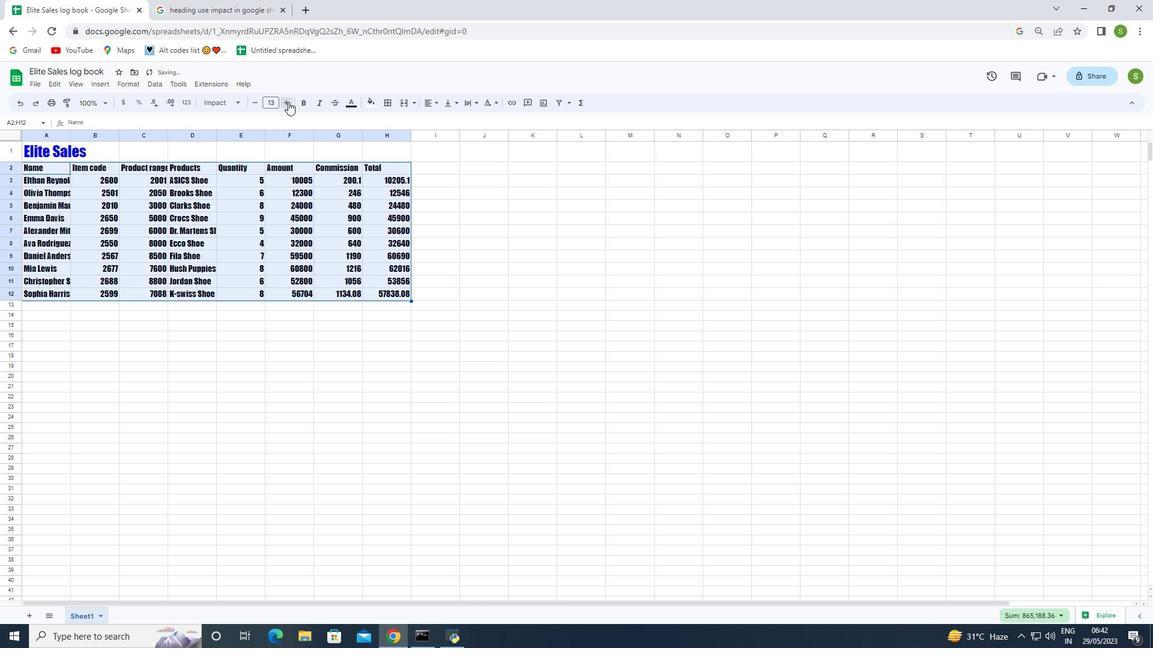 
Action: Mouse pressed left at (288, 102)
Screenshot: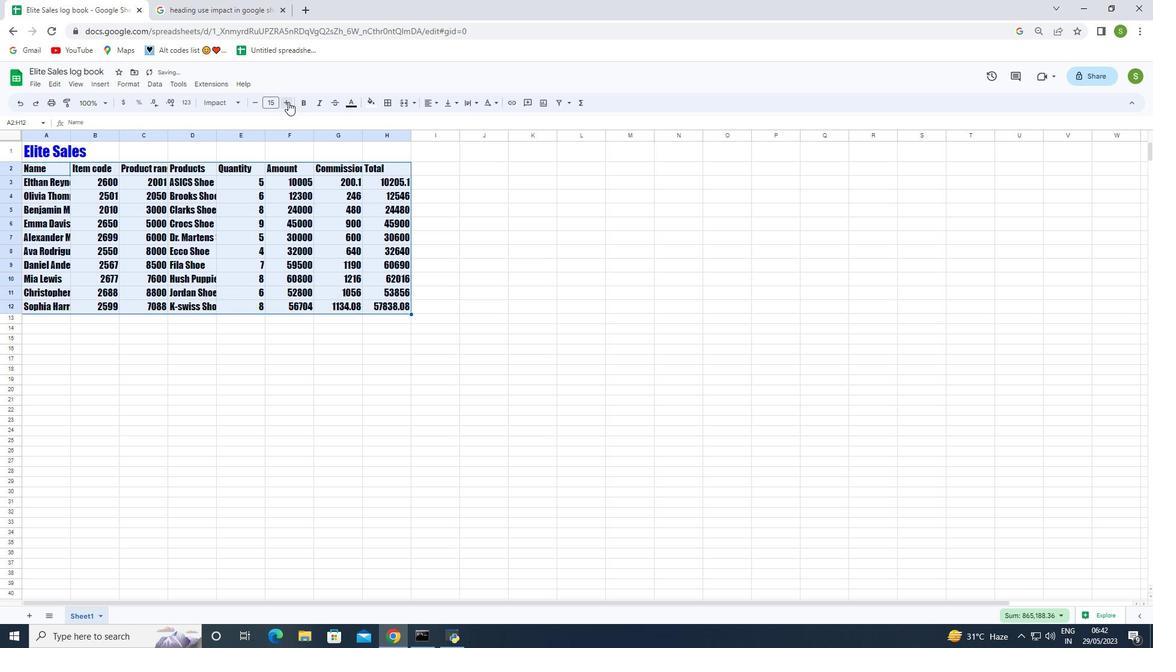
Action: Mouse moved to (149, 288)
Screenshot: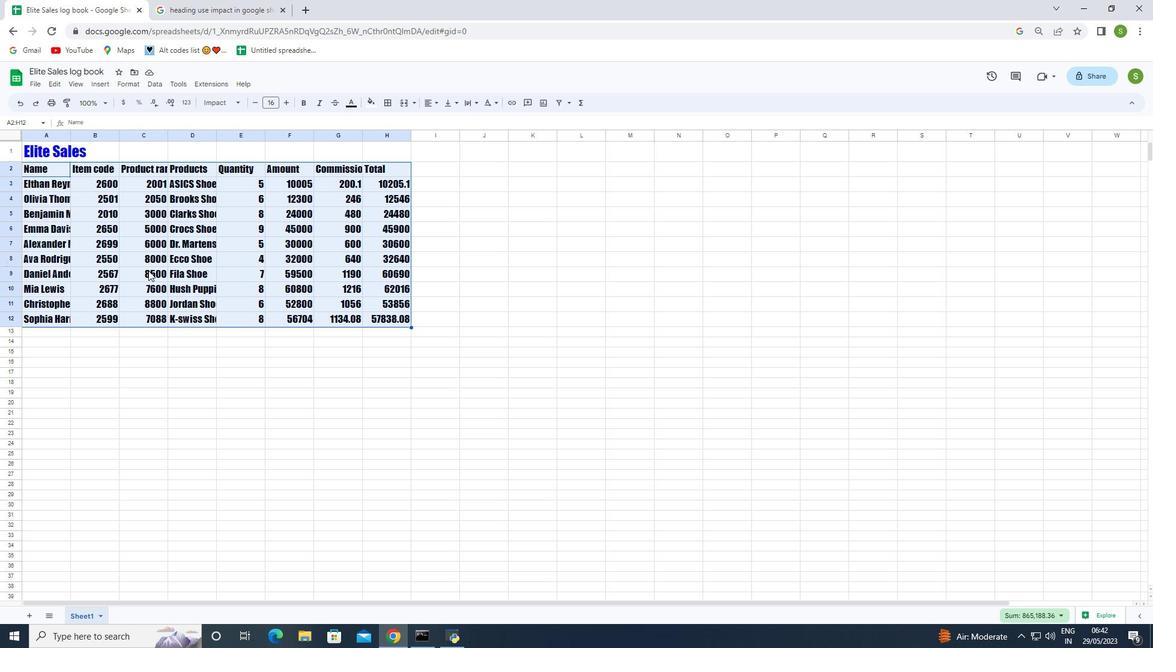 
Action: Mouse pressed left at (149, 288)
Screenshot: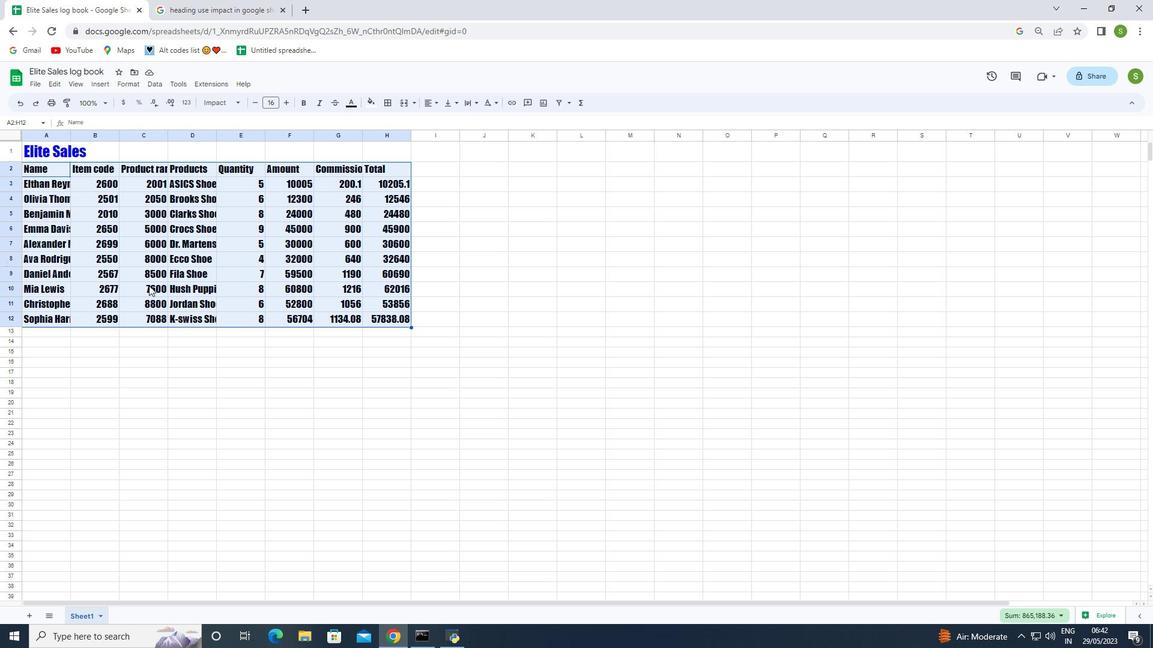 
Action: Mouse moved to (36, 150)
Screenshot: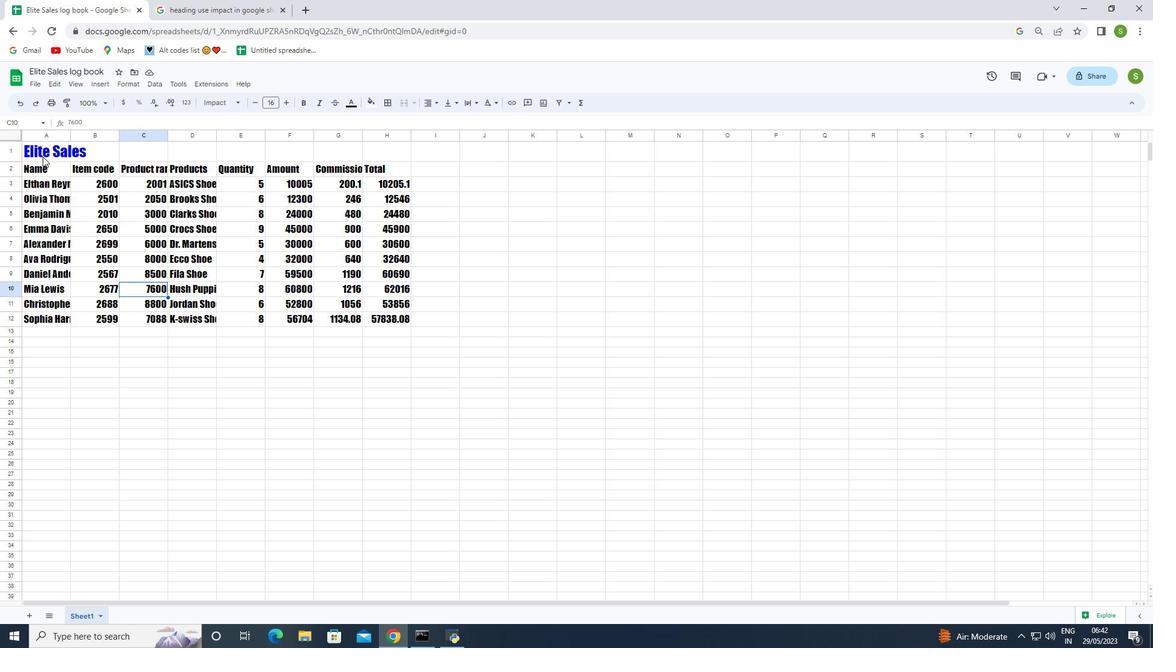 
Action: Mouse pressed left at (36, 150)
Screenshot: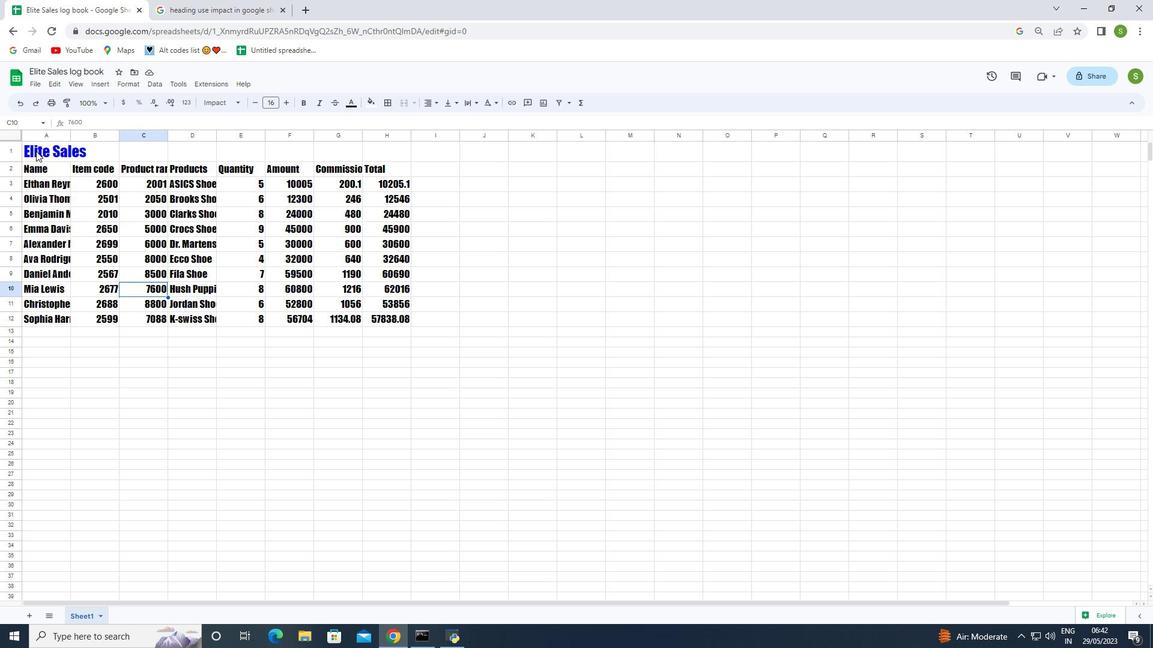 
Action: Mouse moved to (426, 102)
Screenshot: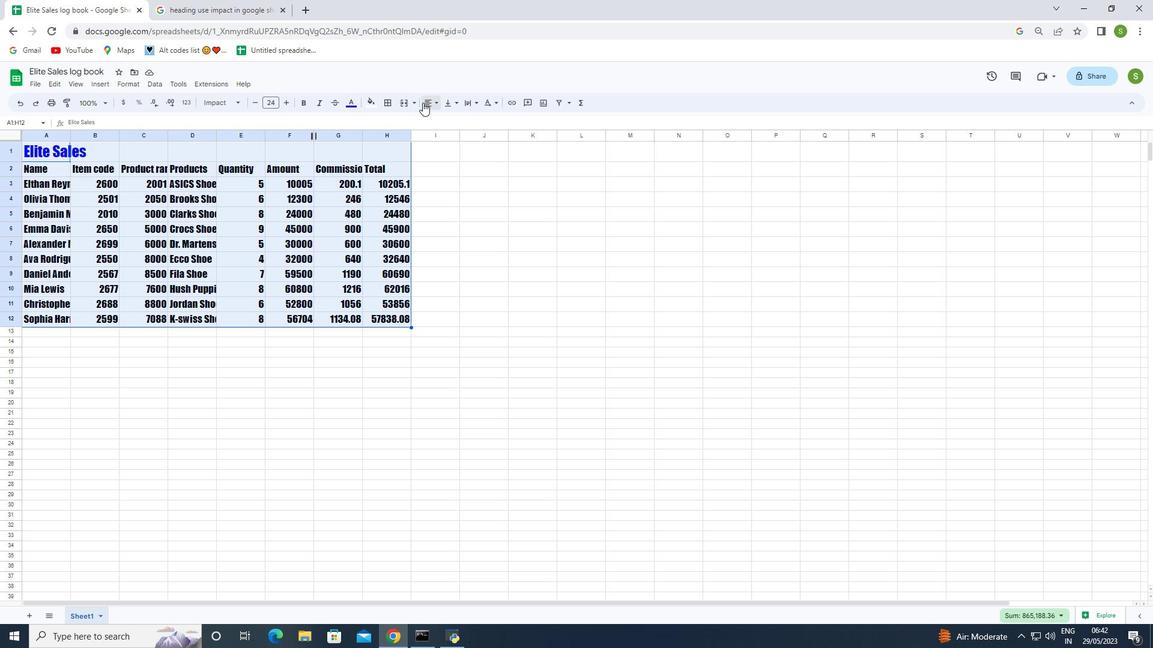 
Action: Mouse pressed left at (426, 102)
Screenshot: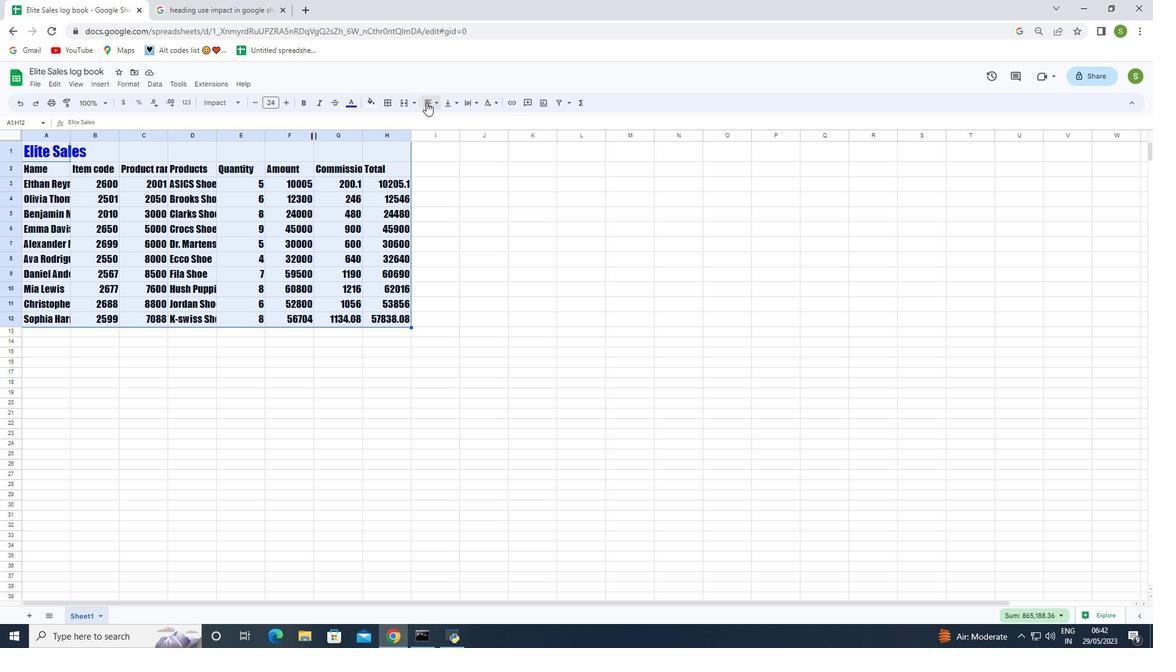 
Action: Mouse moved to (449, 121)
Screenshot: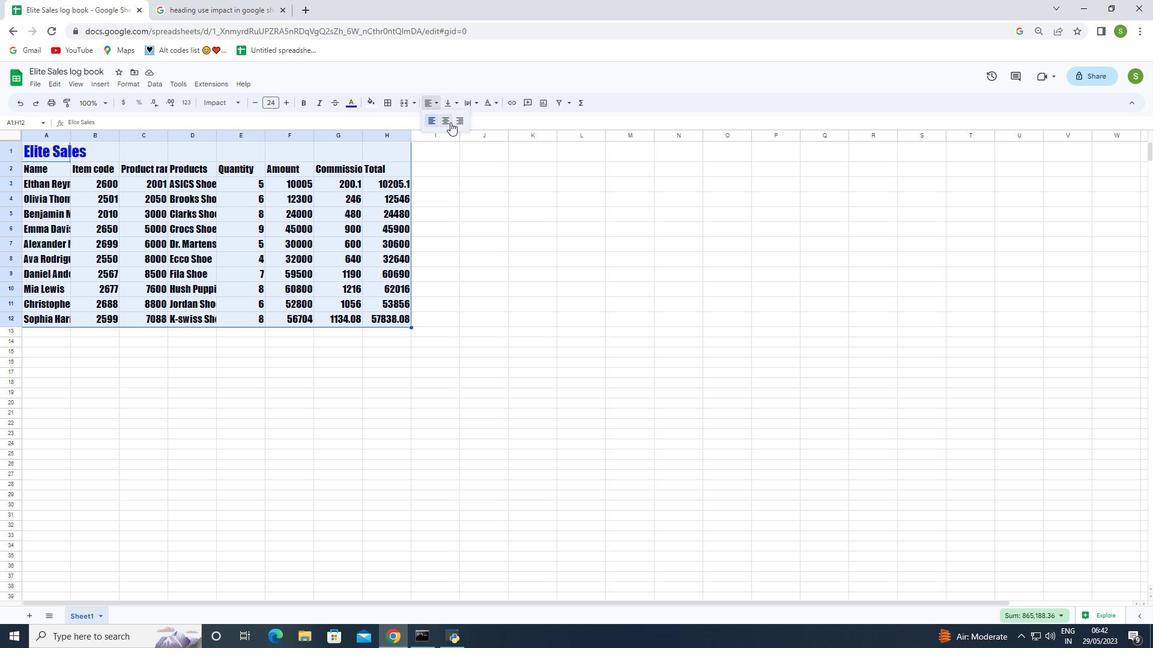 
Action: Mouse pressed left at (449, 121)
Screenshot: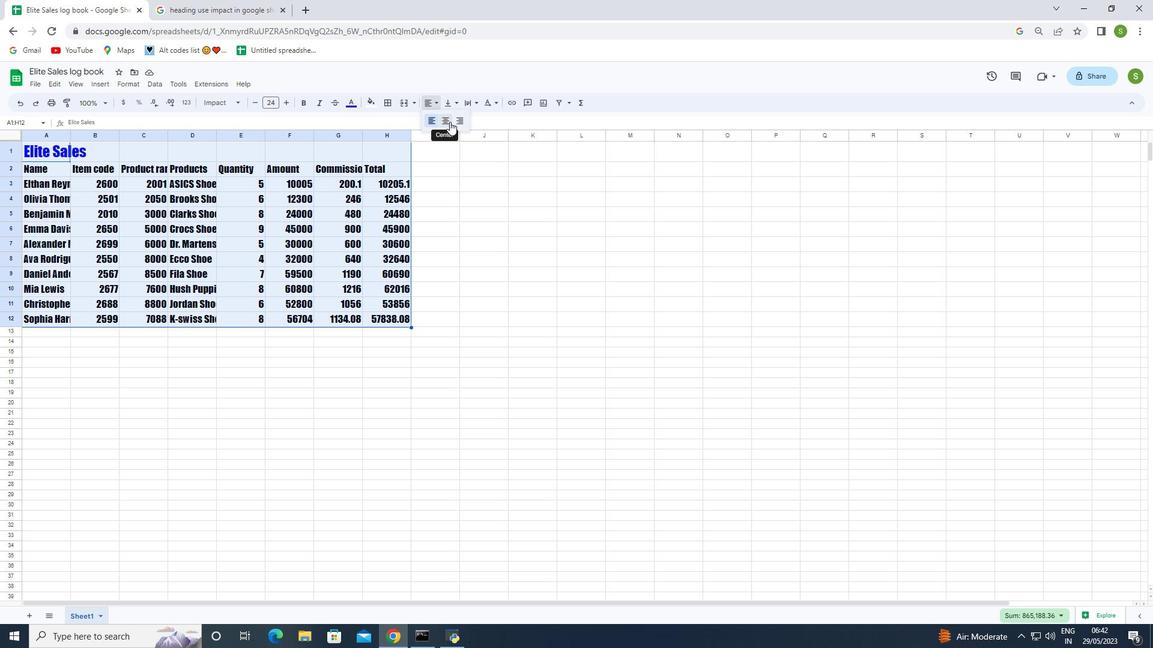 
Action: Mouse moved to (119, 410)
Screenshot: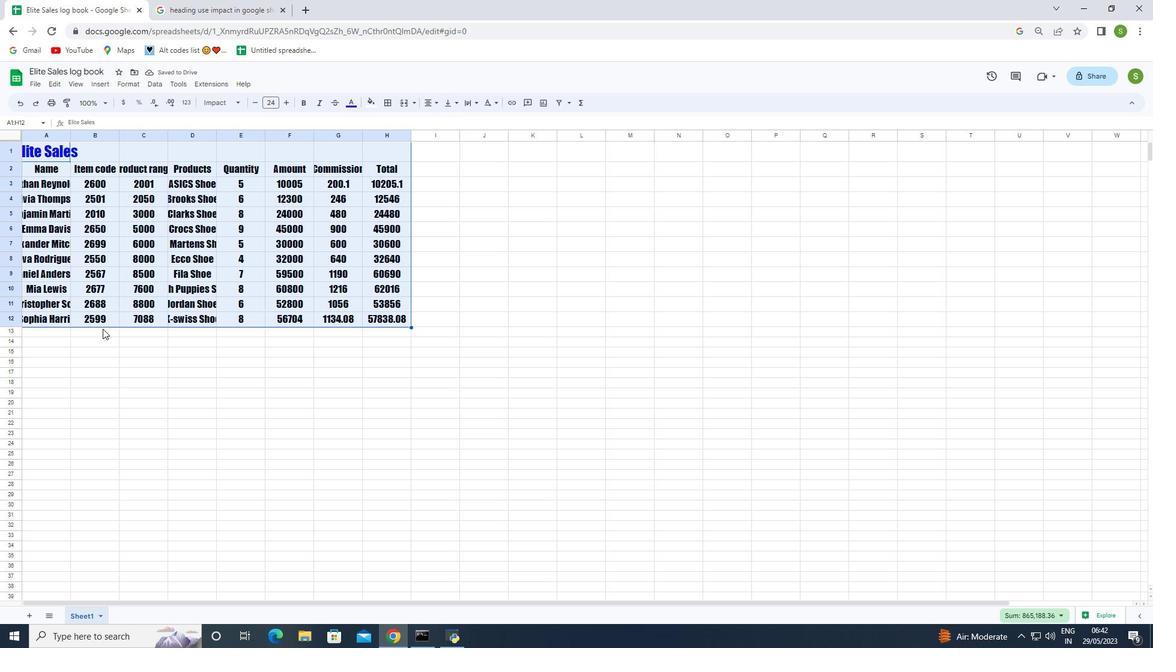 
Action: Mouse pressed left at (119, 410)
Screenshot: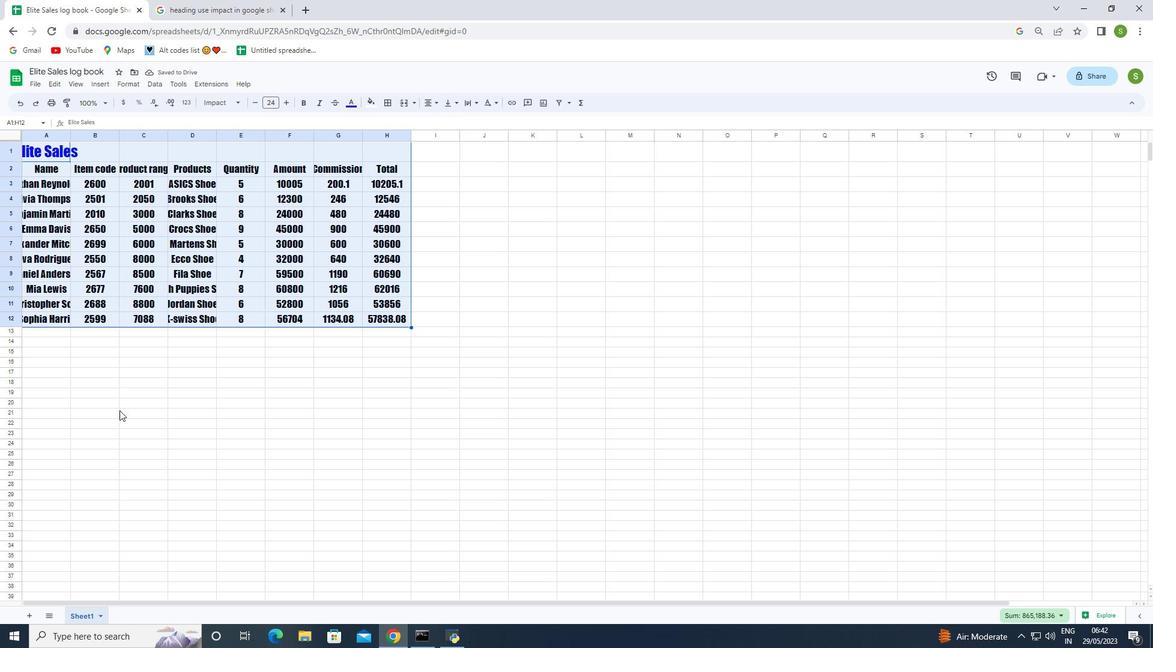 
Action: Mouse moved to (37, 84)
Screenshot: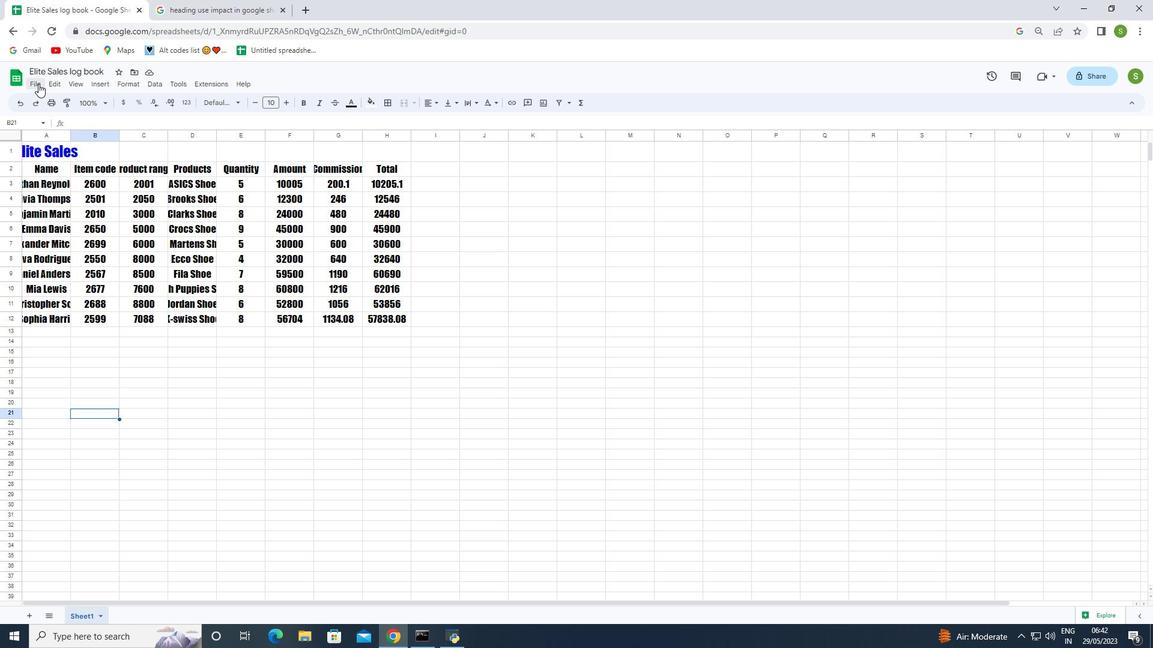
Action: Mouse pressed left at (37, 84)
Screenshot: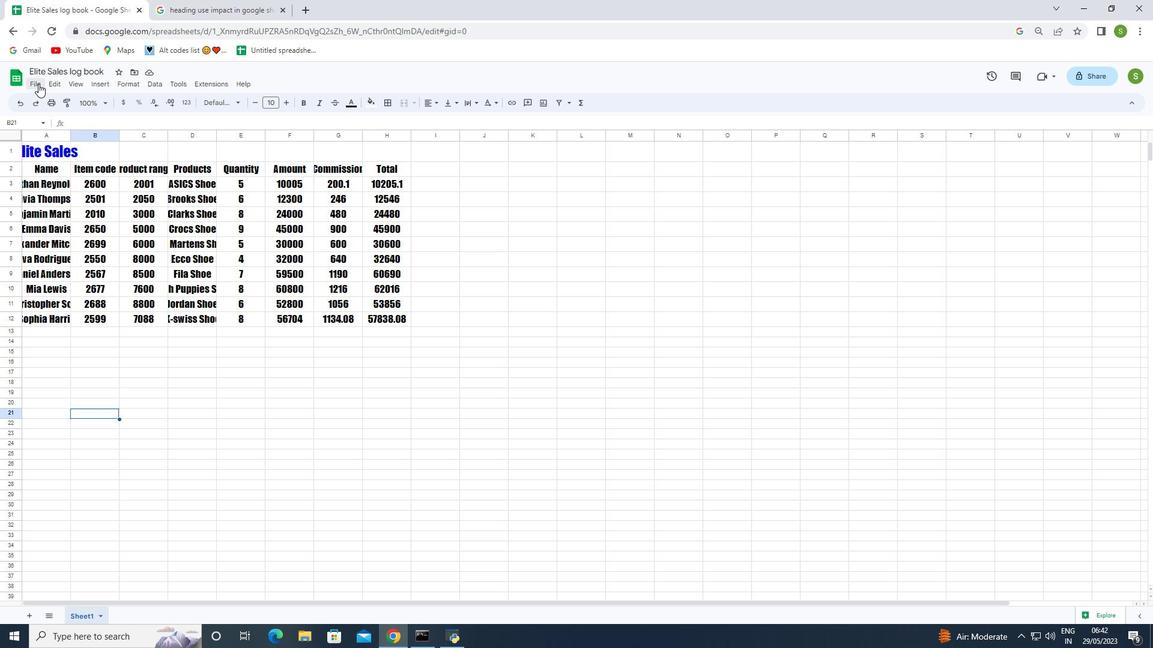 
Action: Mouse moved to (70, 227)
Screenshot: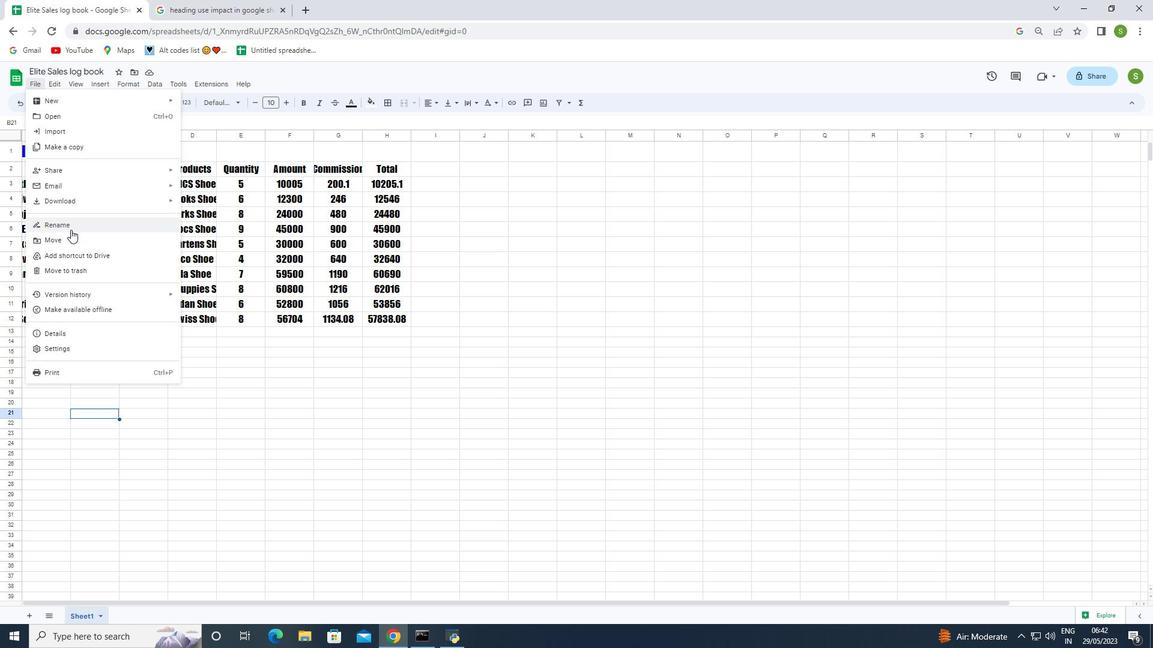 
Action: Mouse pressed left at (70, 227)
Screenshot: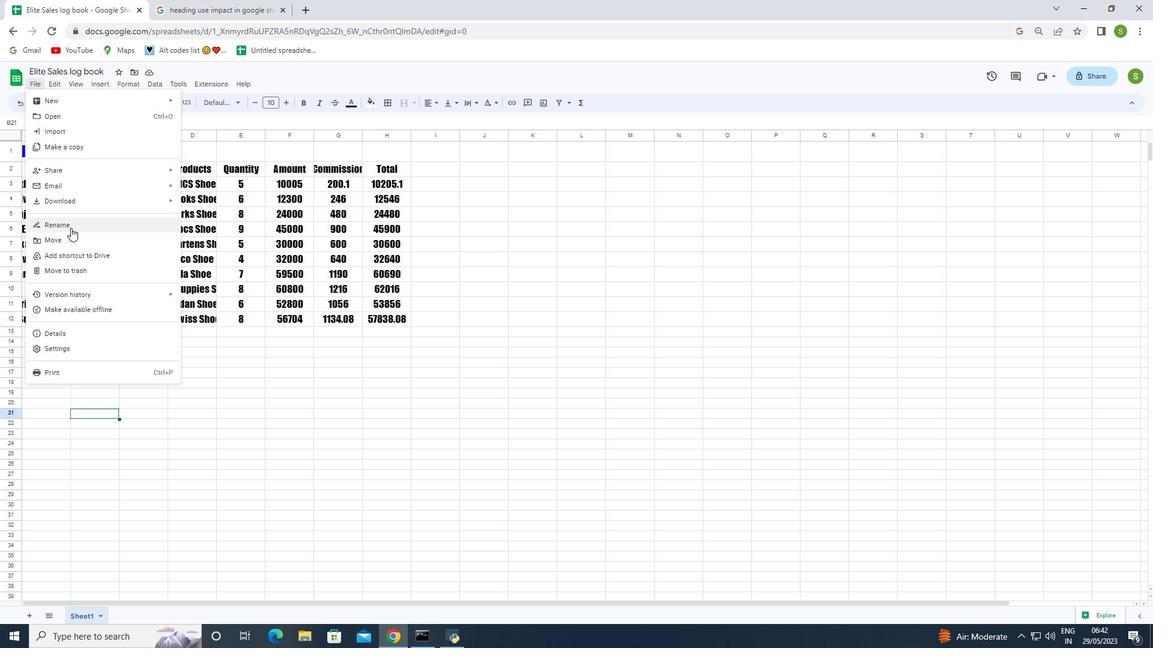 
Action: Mouse moved to (234, 422)
Screenshot: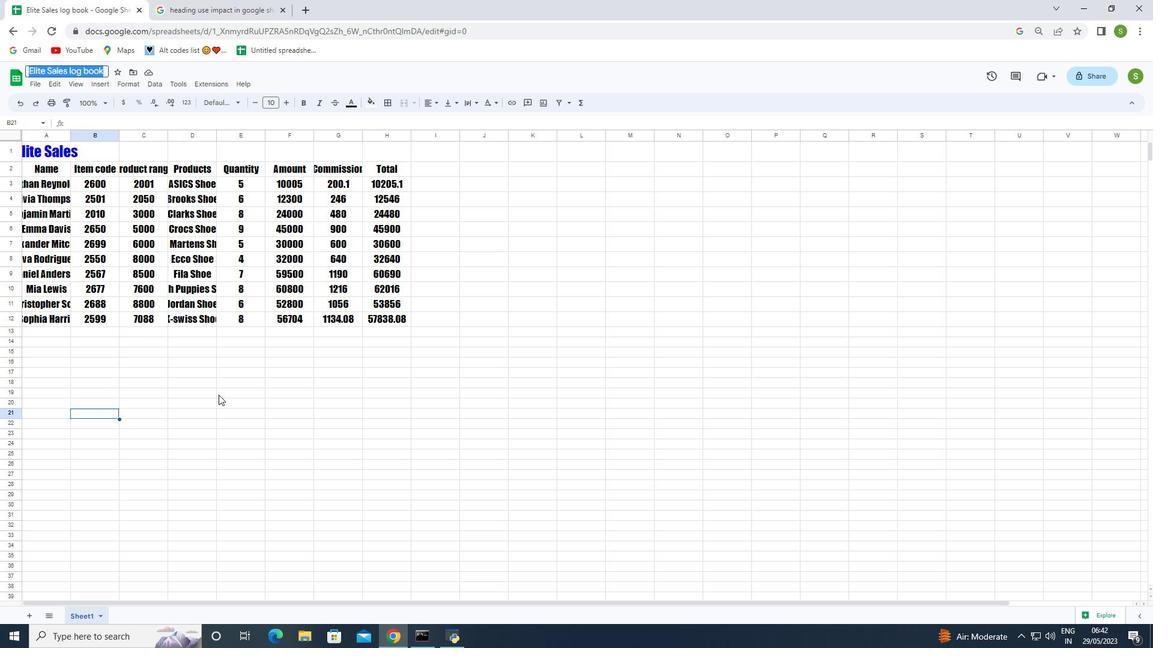 
Action: Key pressed <Key.backspace><Key.shift><Key.shift><Key.shift>Elite<Key.space><Key.shift>Sales<Key.space>log<Key.space>book<Key.enter>
Screenshot: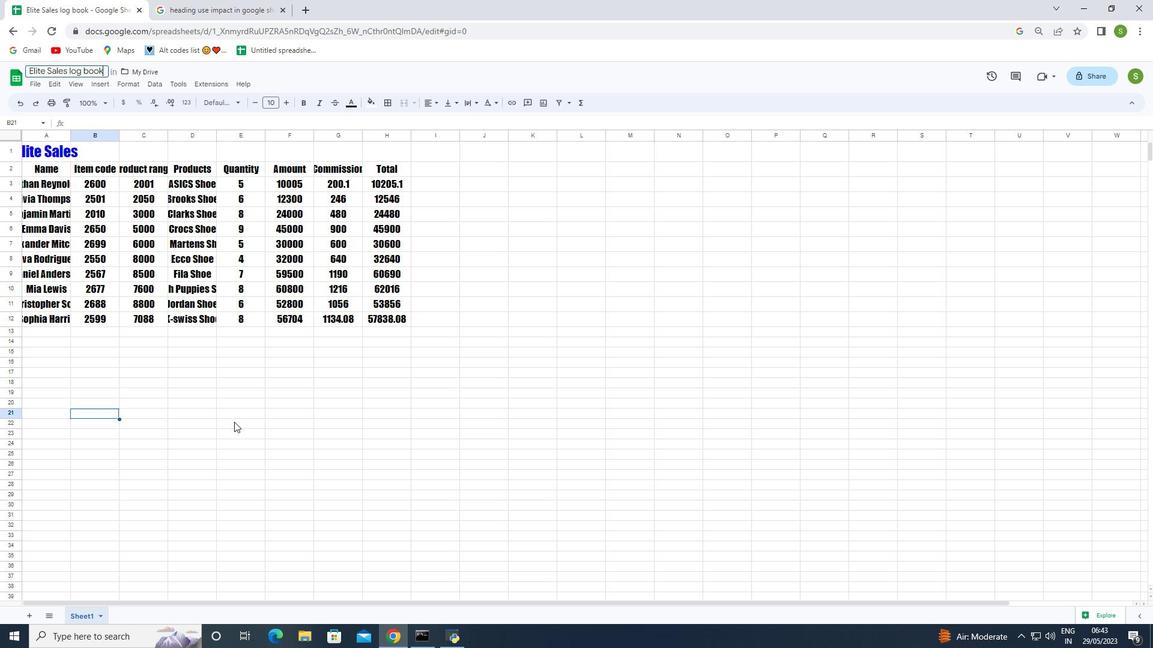 
Action: Mouse moved to (329, 537)
Screenshot: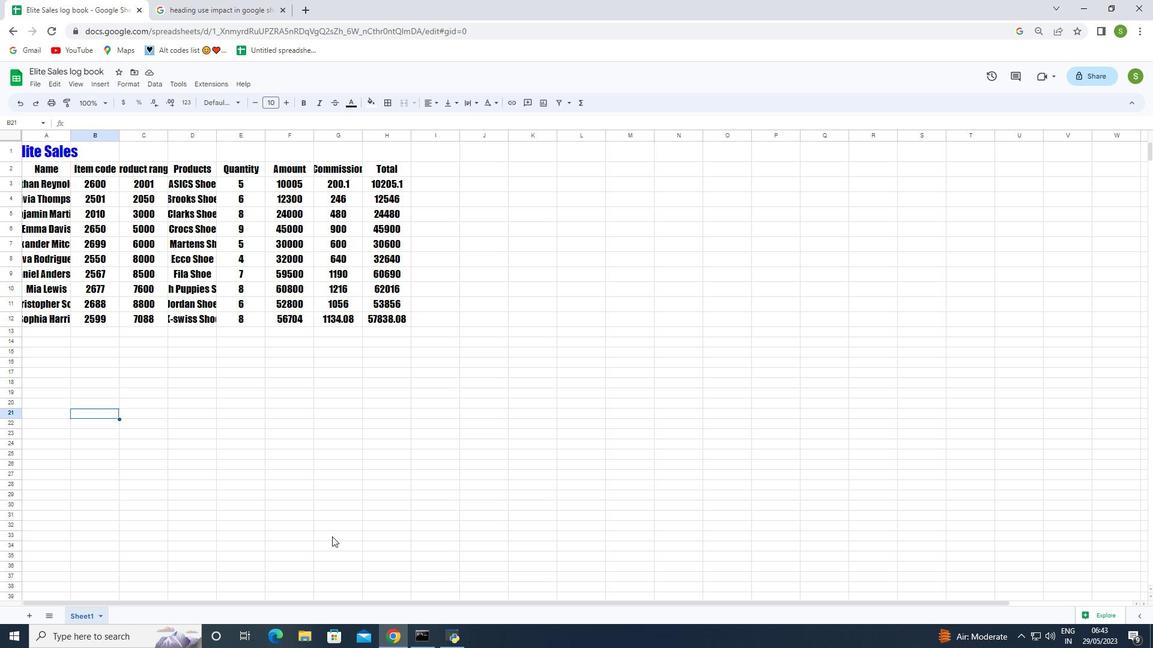 
